 Task: Find connections with filter location Cieza with filter topic #automotivewith filter profile language Potuguese with filter current company Mahindra Group with filter school Fresher jobs updates with filter industry Sports Teams and Clubs with filter service category User Experience Writing with filter keywords title Assistant Professor
Action: Mouse moved to (546, 58)
Screenshot: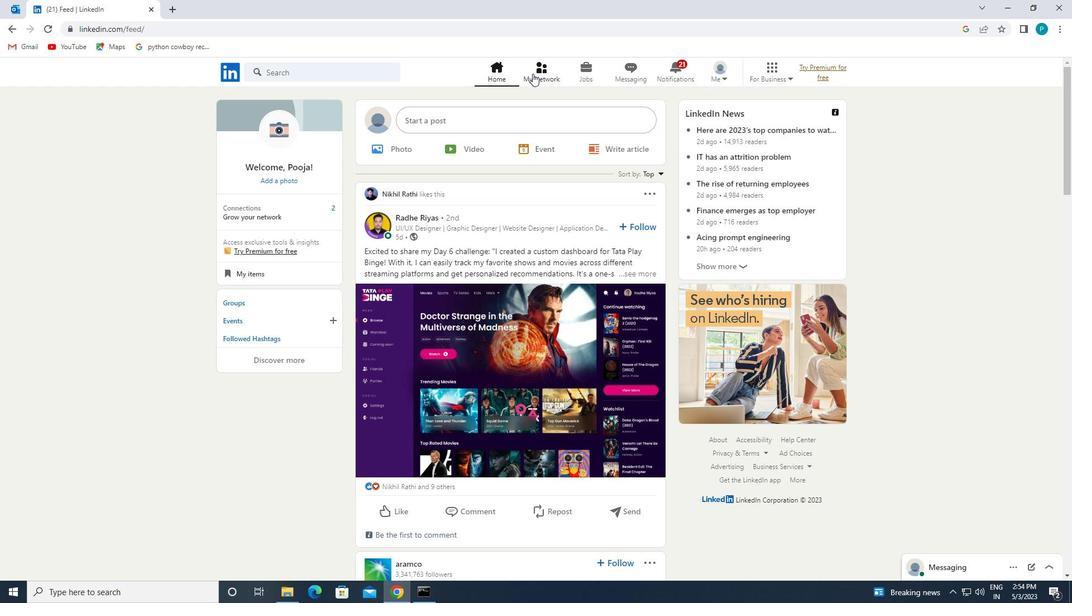 
Action: Mouse pressed left at (546, 58)
Screenshot: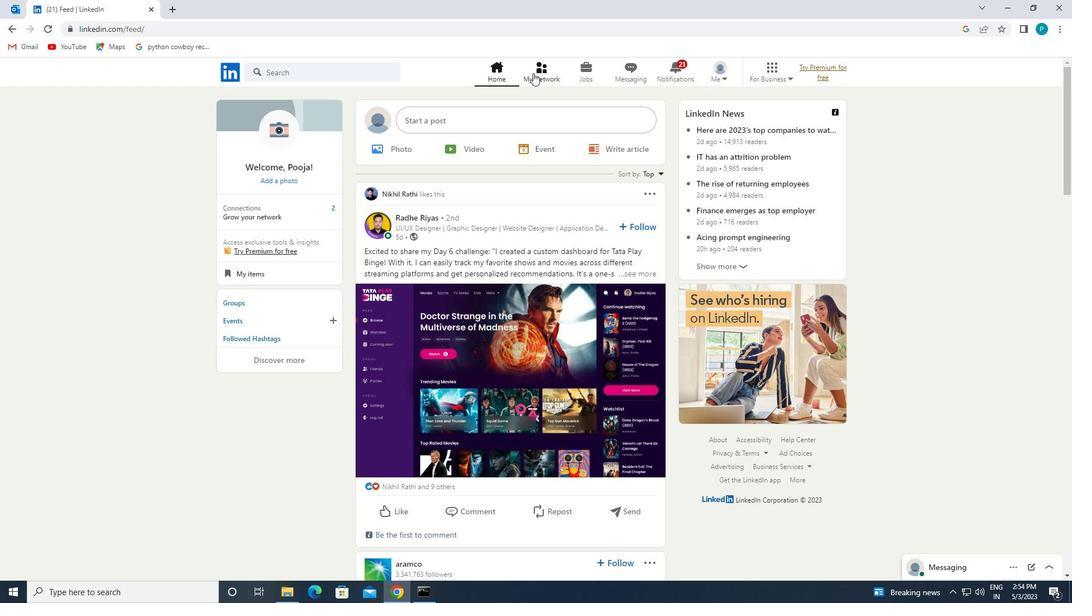 
Action: Mouse moved to (543, 65)
Screenshot: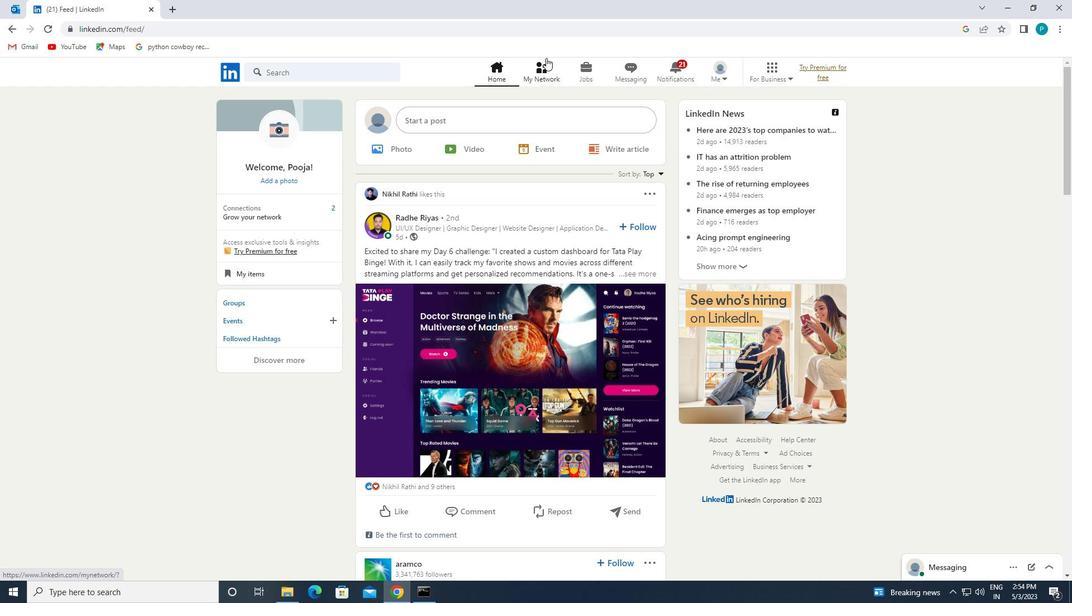 
Action: Mouse pressed left at (543, 65)
Screenshot: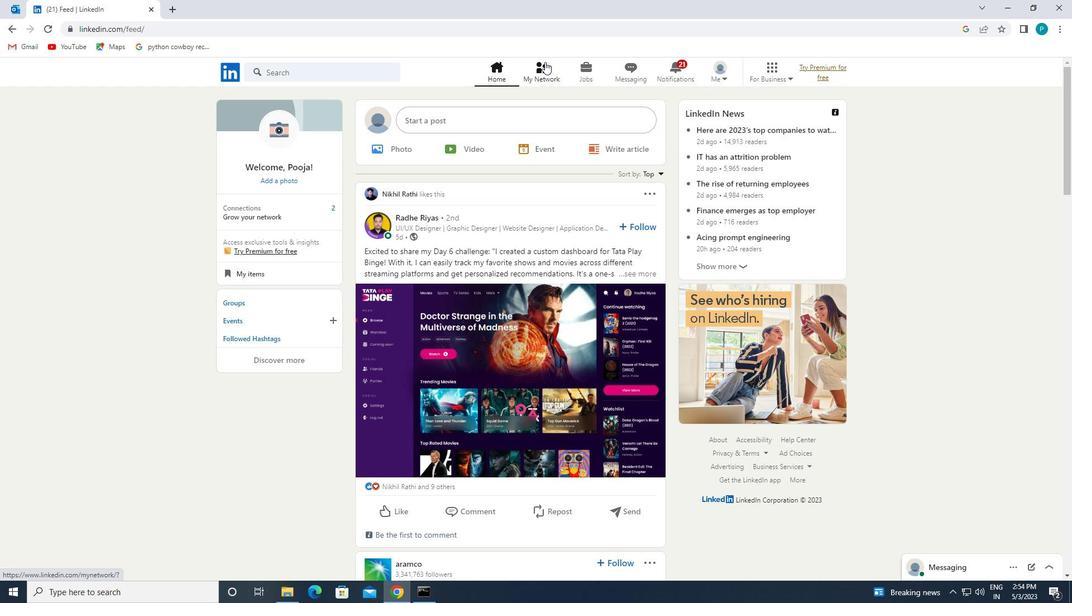 
Action: Mouse moved to (310, 135)
Screenshot: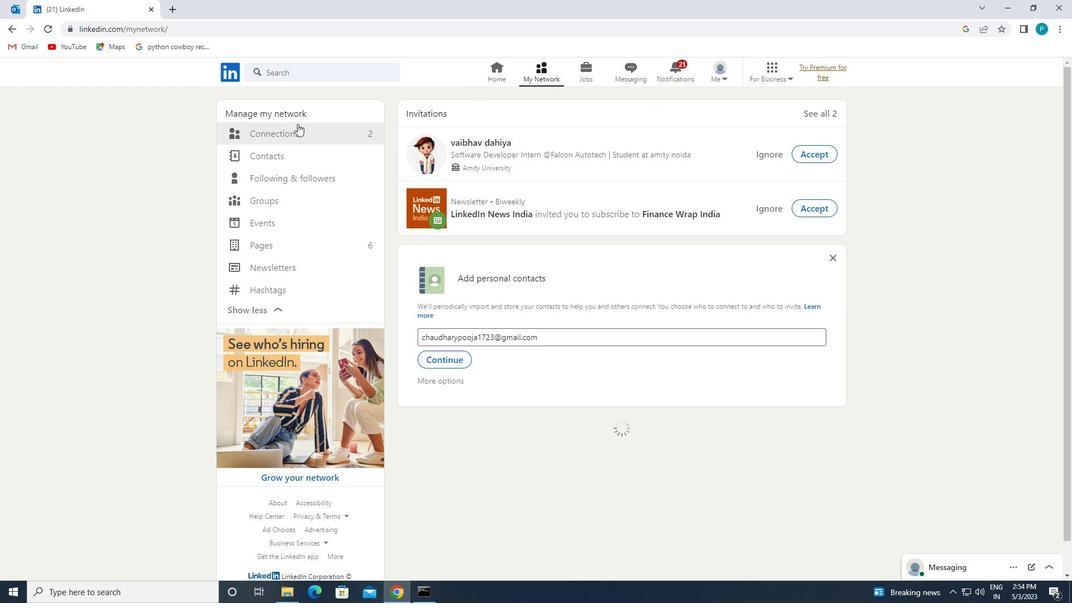 
Action: Mouse pressed left at (310, 135)
Screenshot: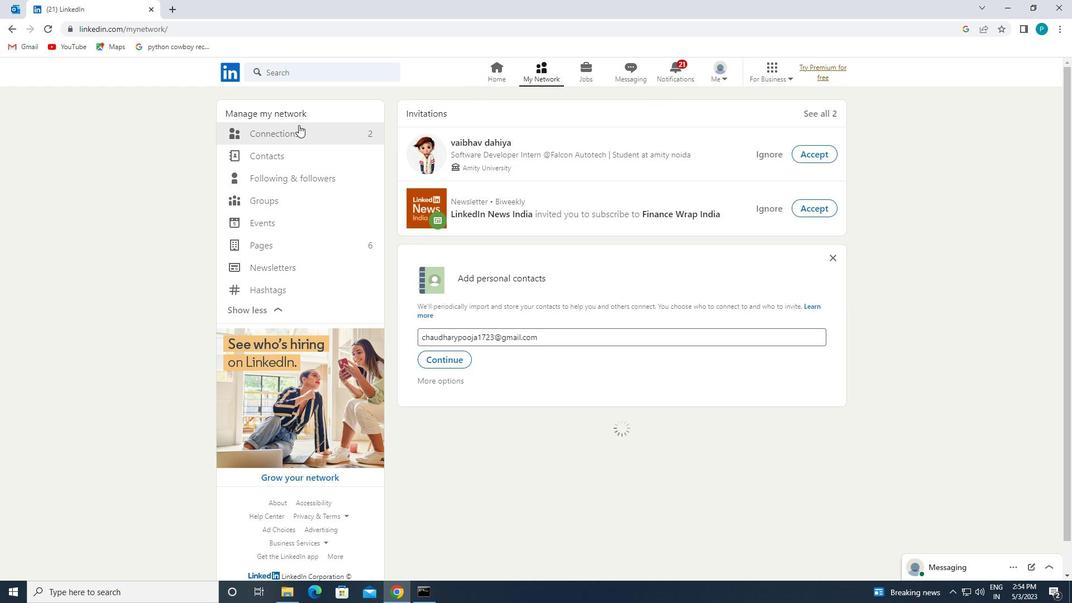 
Action: Mouse moved to (617, 132)
Screenshot: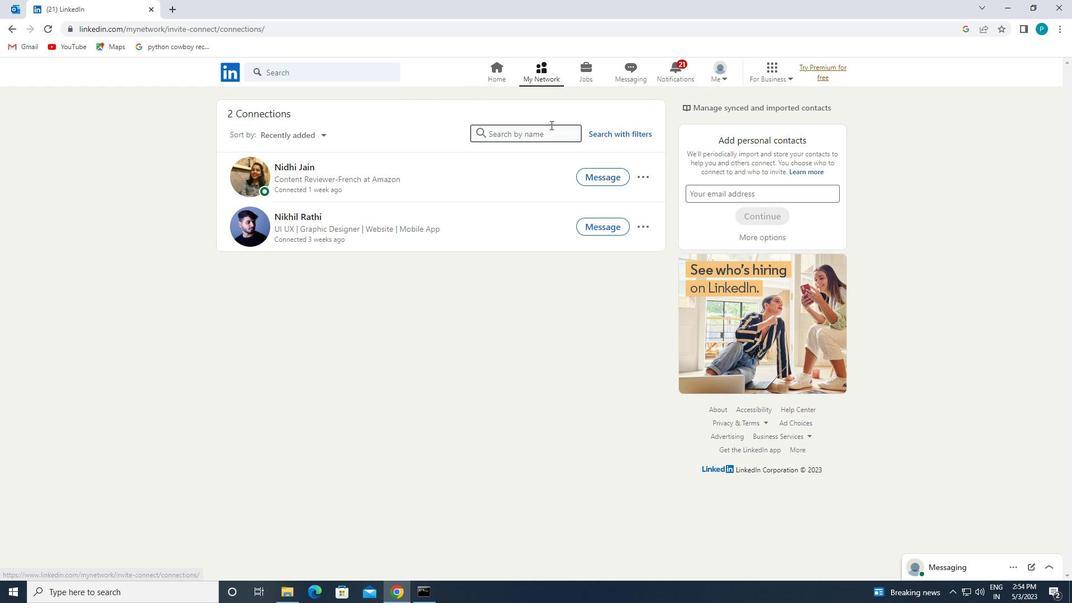 
Action: Mouse pressed left at (617, 132)
Screenshot: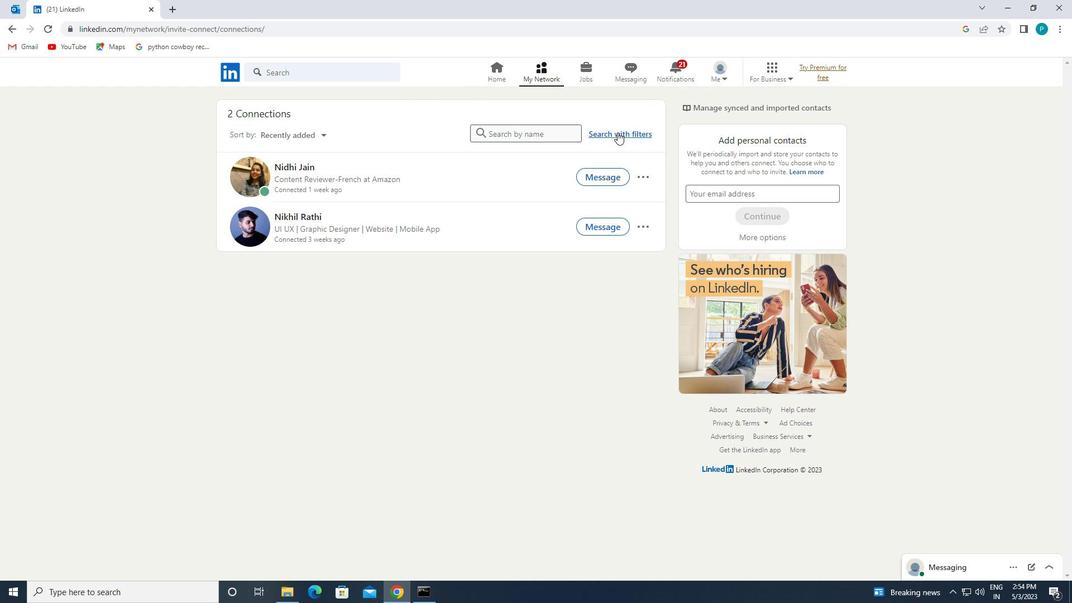 
Action: Mouse moved to (531, 103)
Screenshot: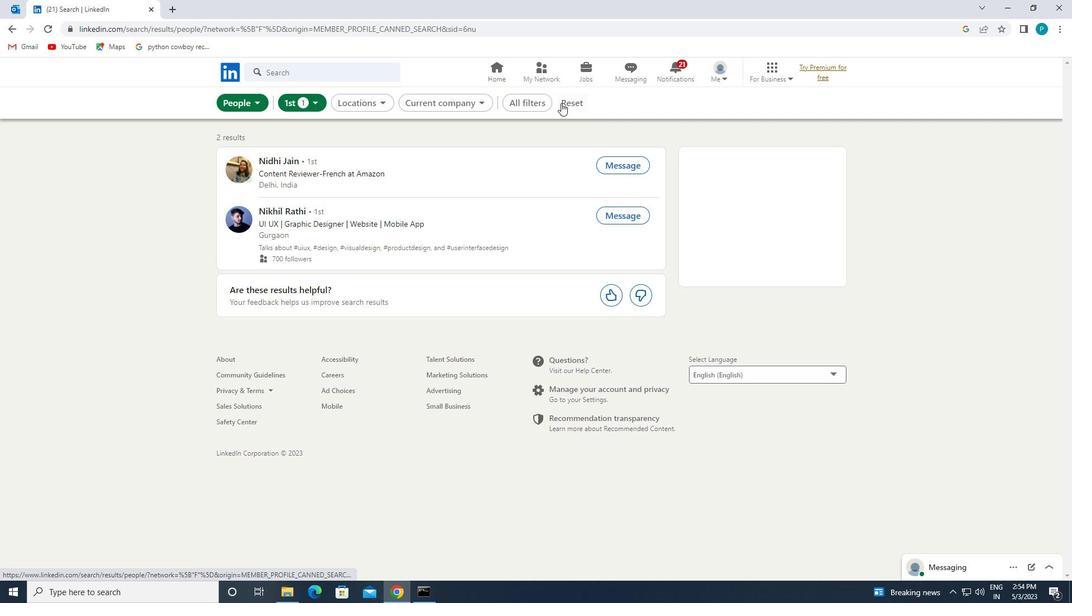 
Action: Mouse pressed left at (531, 103)
Screenshot: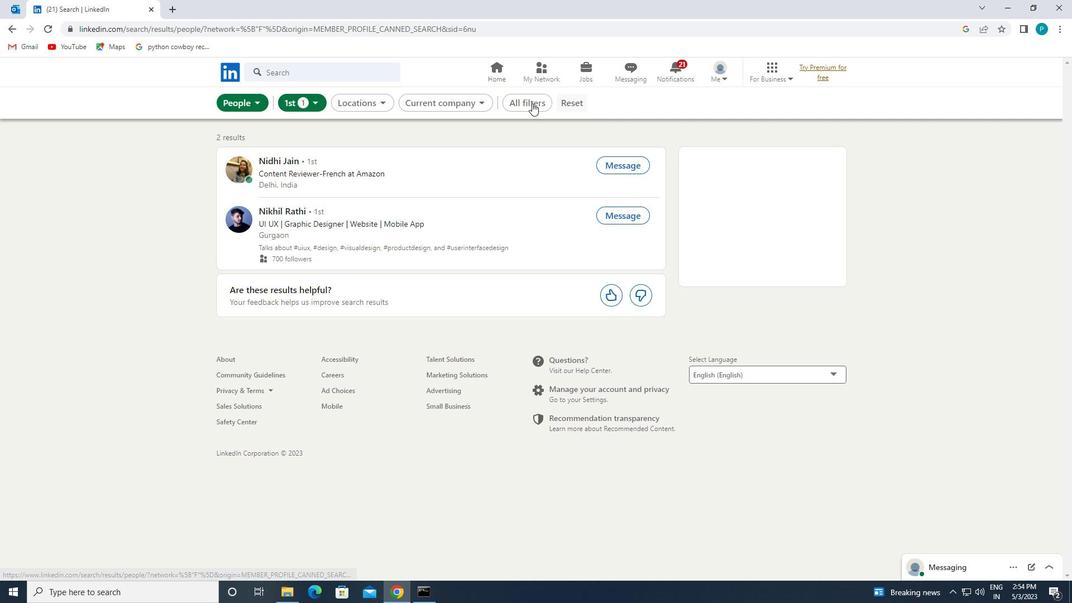 
Action: Mouse moved to (576, 105)
Screenshot: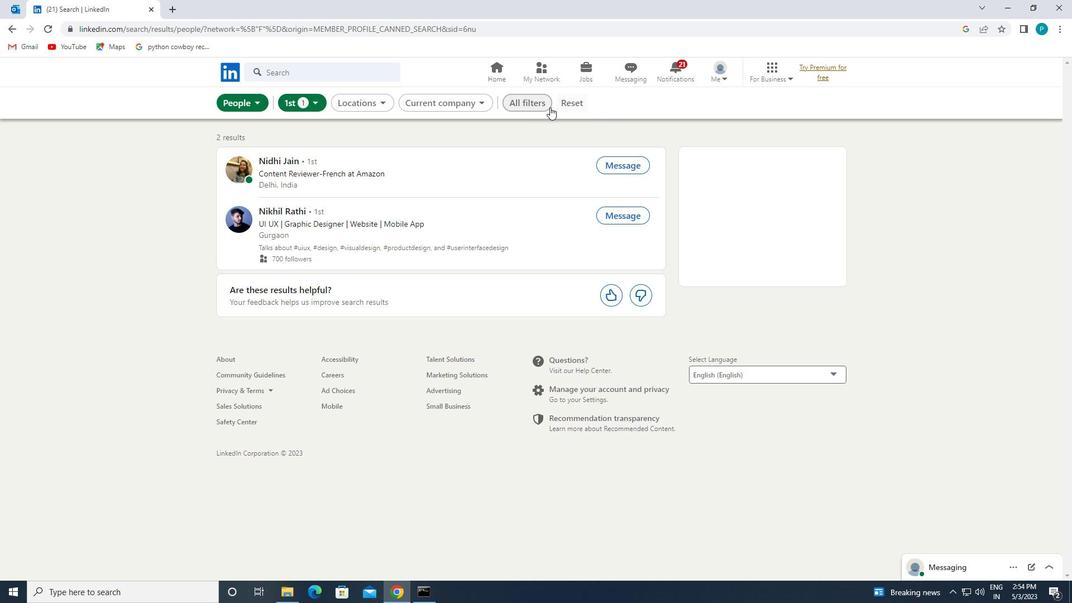 
Action: Mouse pressed left at (576, 105)
Screenshot: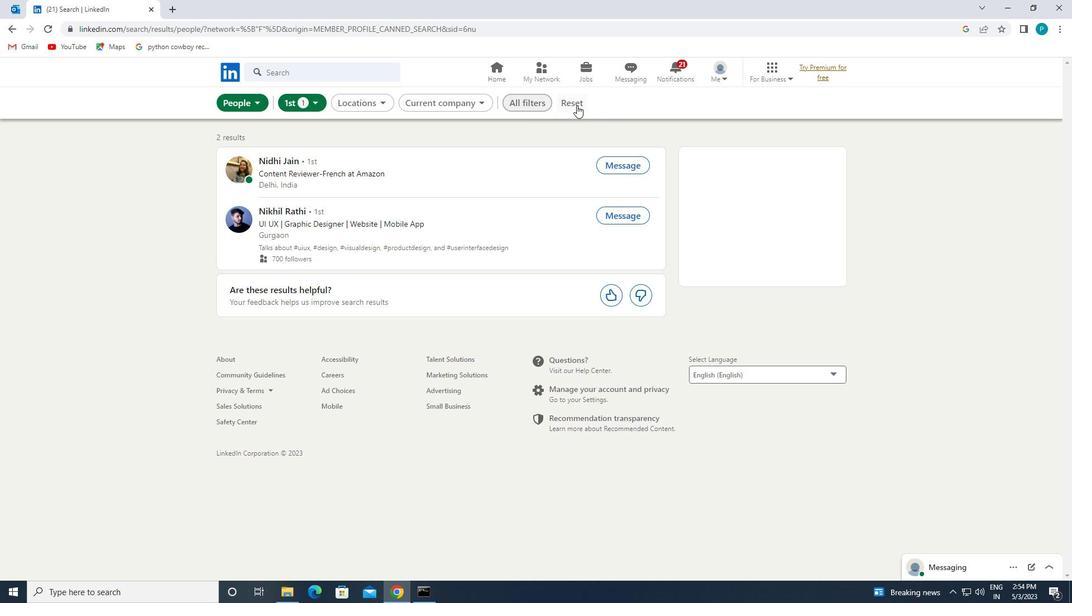 
Action: Mouse moved to (571, 103)
Screenshot: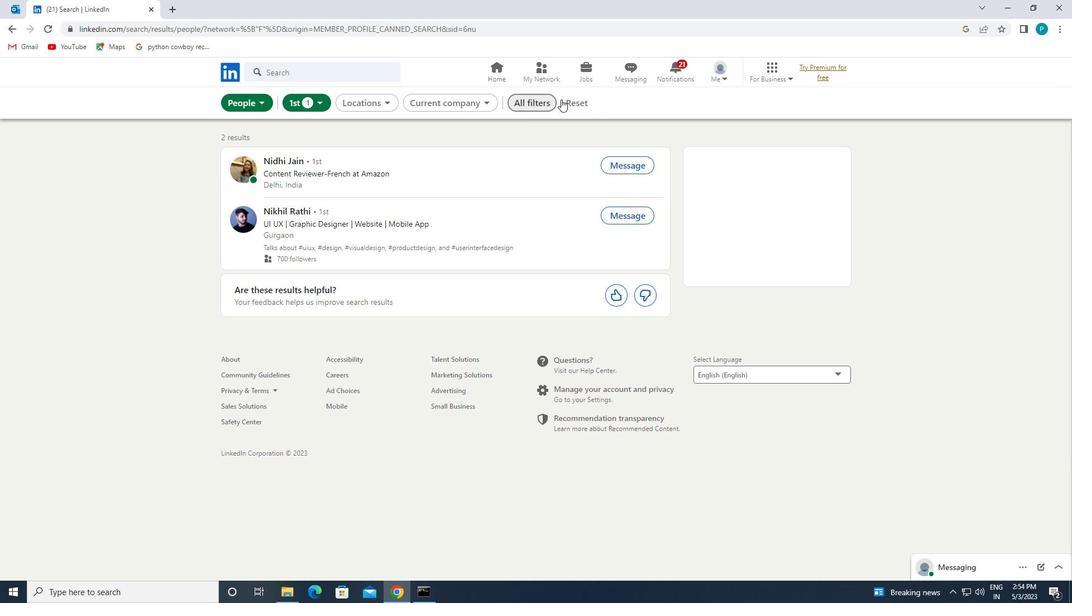 
Action: Mouse pressed left at (571, 103)
Screenshot: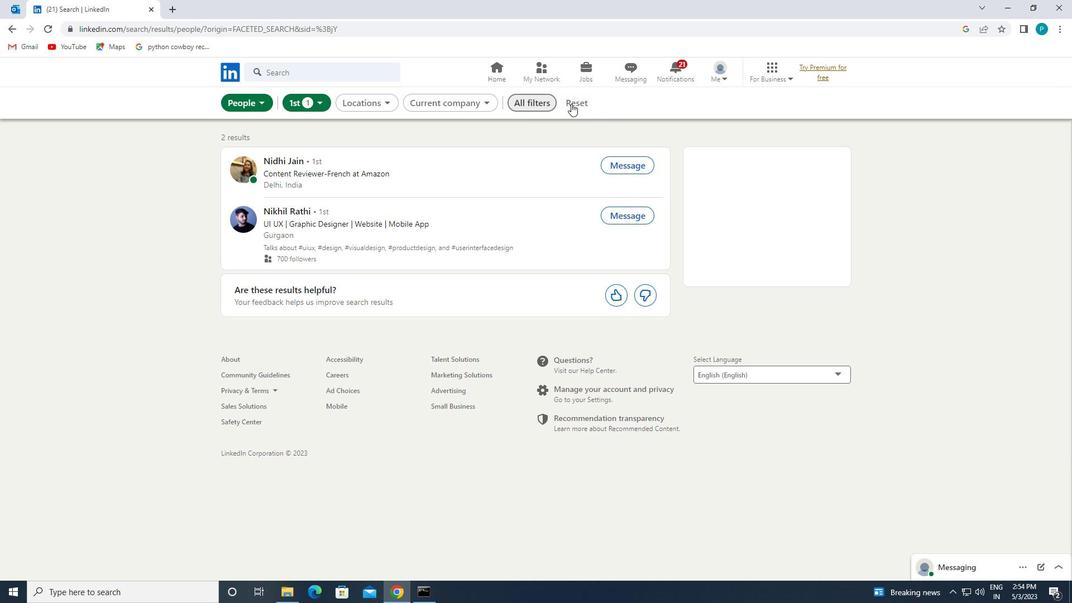 
Action: Mouse moved to (546, 103)
Screenshot: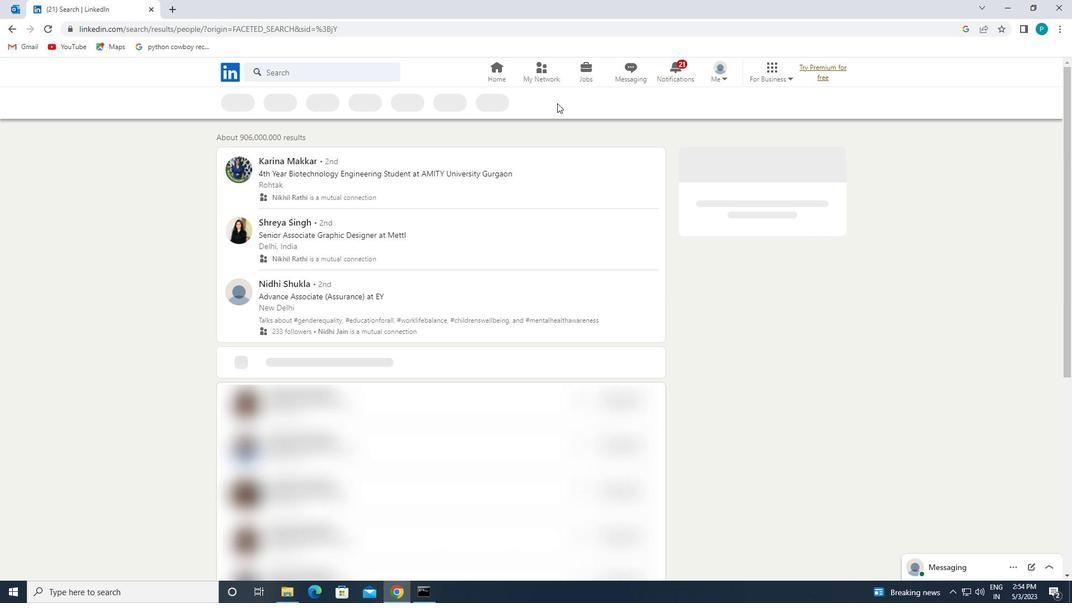 
Action: Mouse pressed left at (546, 103)
Screenshot: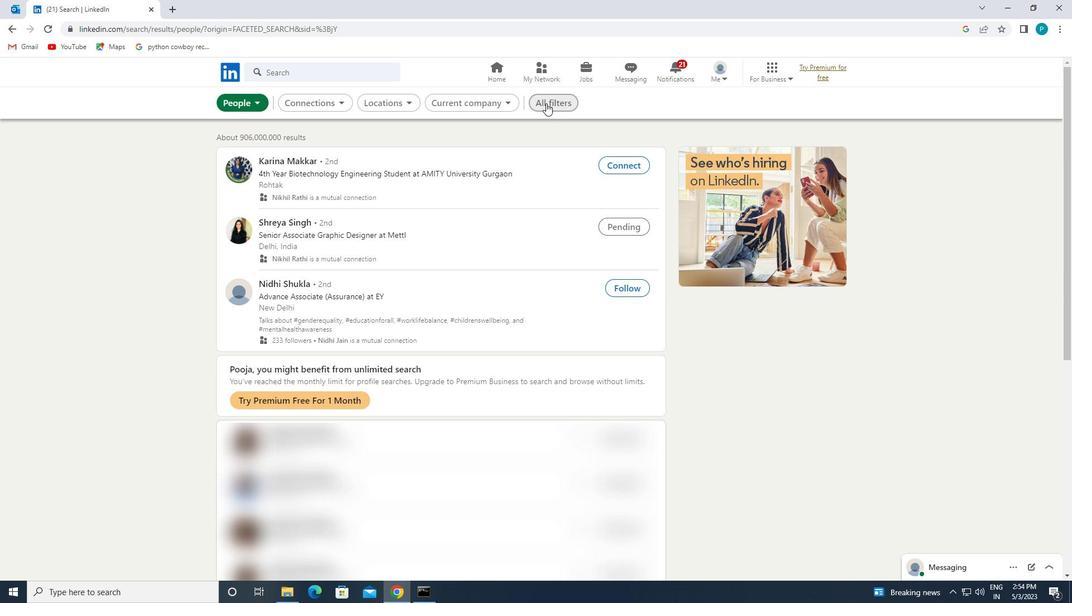 
Action: Mouse moved to (938, 436)
Screenshot: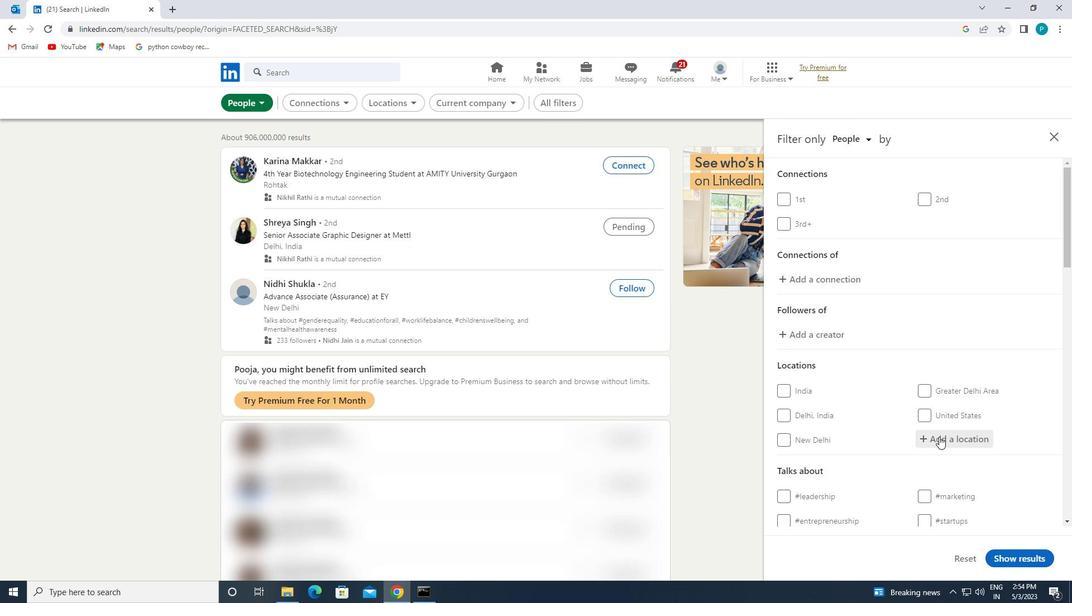 
Action: Mouse pressed left at (938, 436)
Screenshot: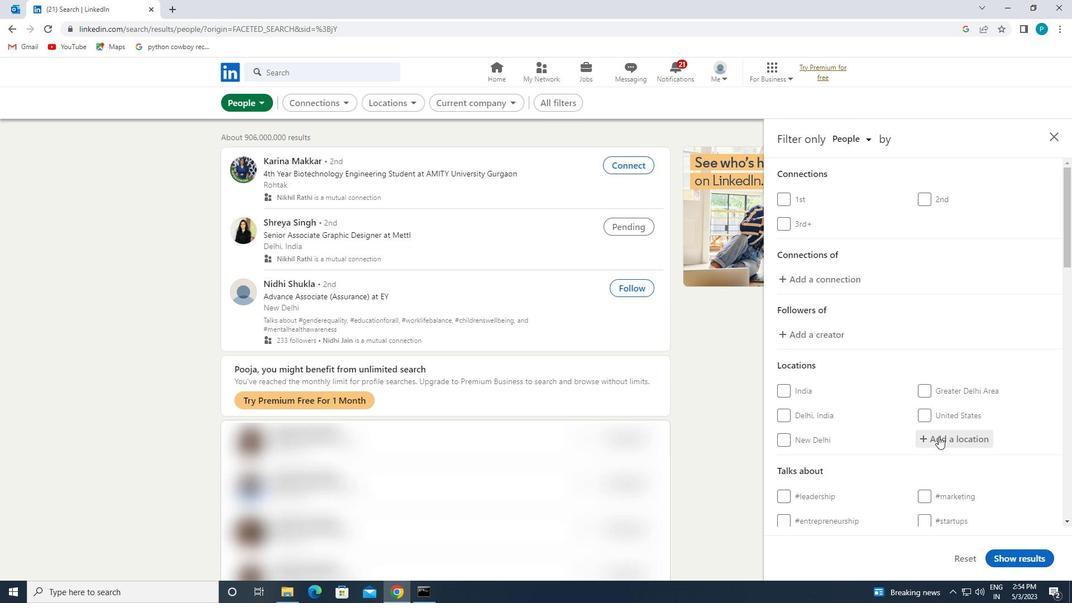 
Action: Key pressed <Key.caps_lock>c<Key.caps_lock>ieza
Screenshot: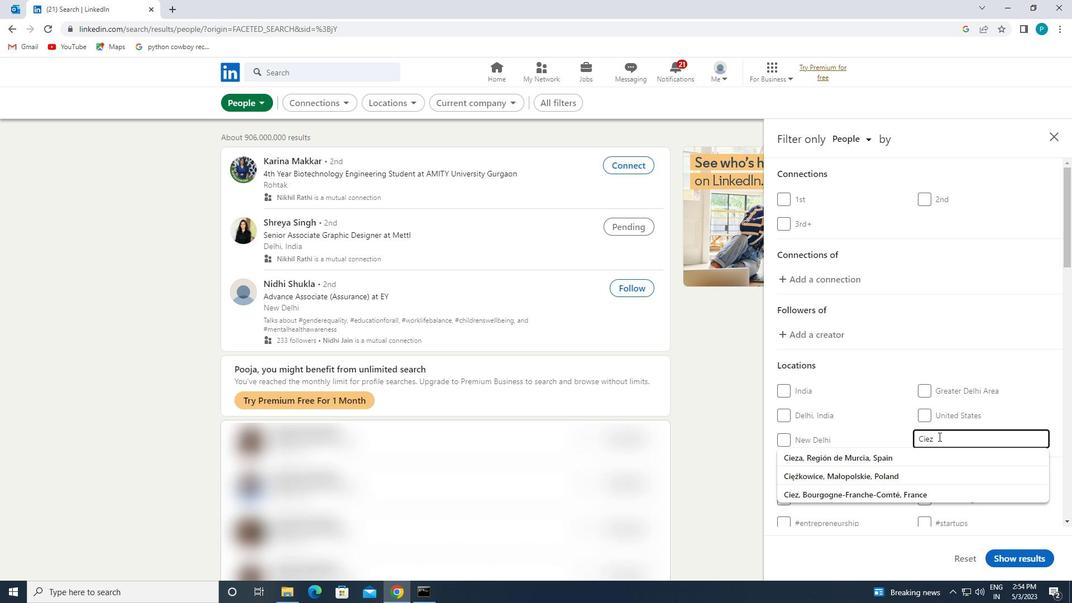 
Action: Mouse moved to (930, 460)
Screenshot: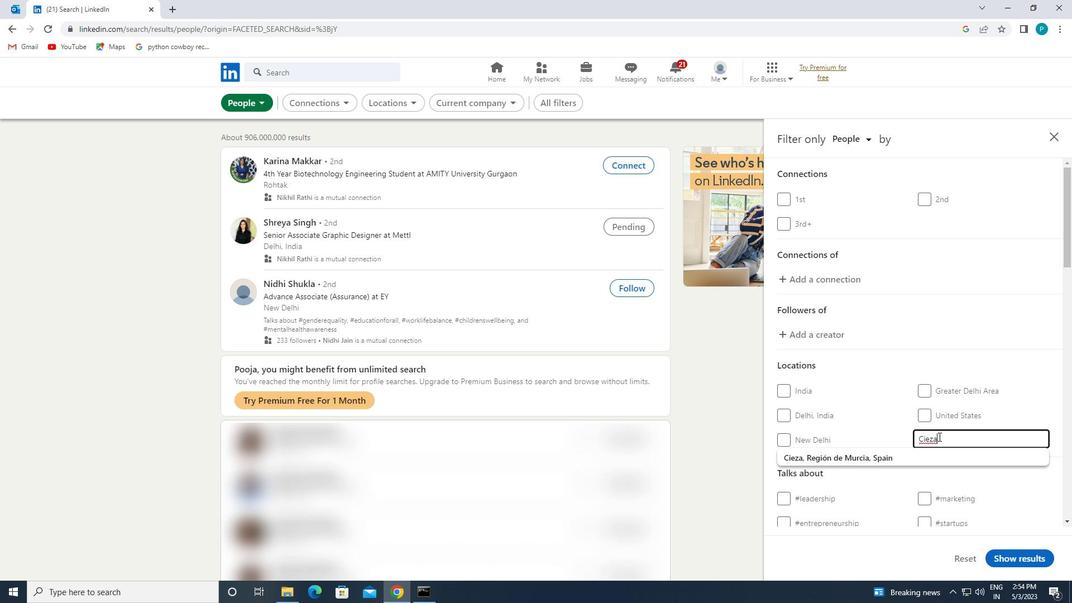 
Action: Mouse pressed left at (930, 460)
Screenshot: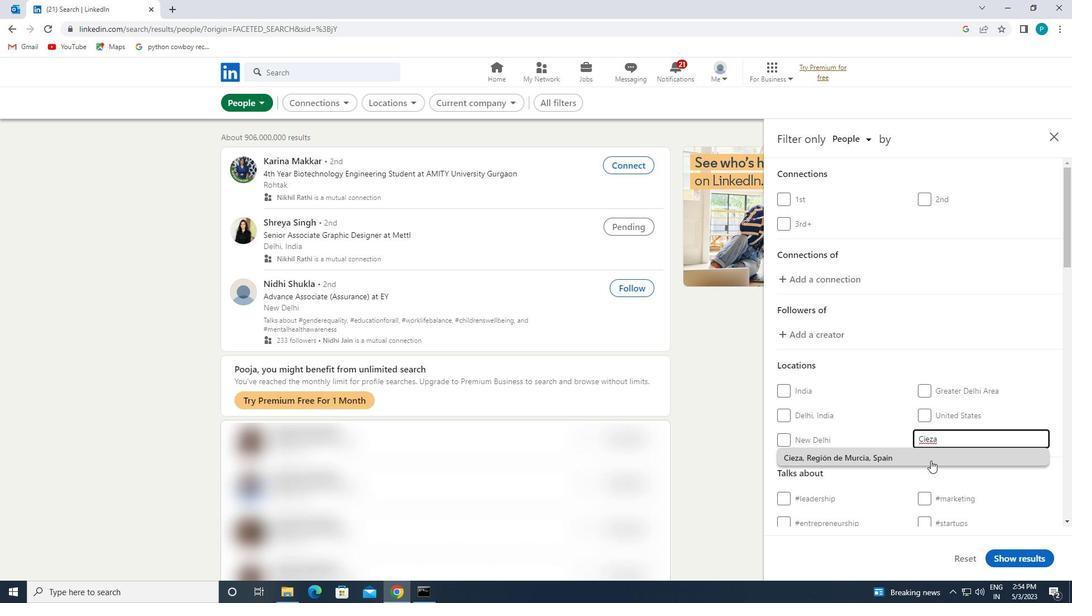 
Action: Mouse scrolled (930, 460) with delta (0, 0)
Screenshot: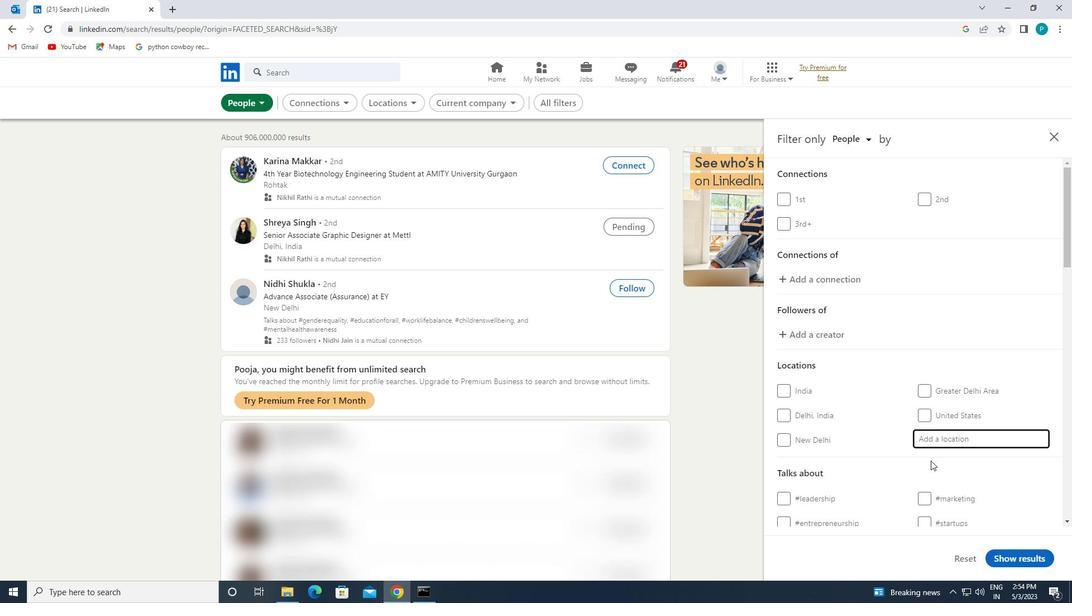 
Action: Mouse scrolled (930, 460) with delta (0, 0)
Screenshot: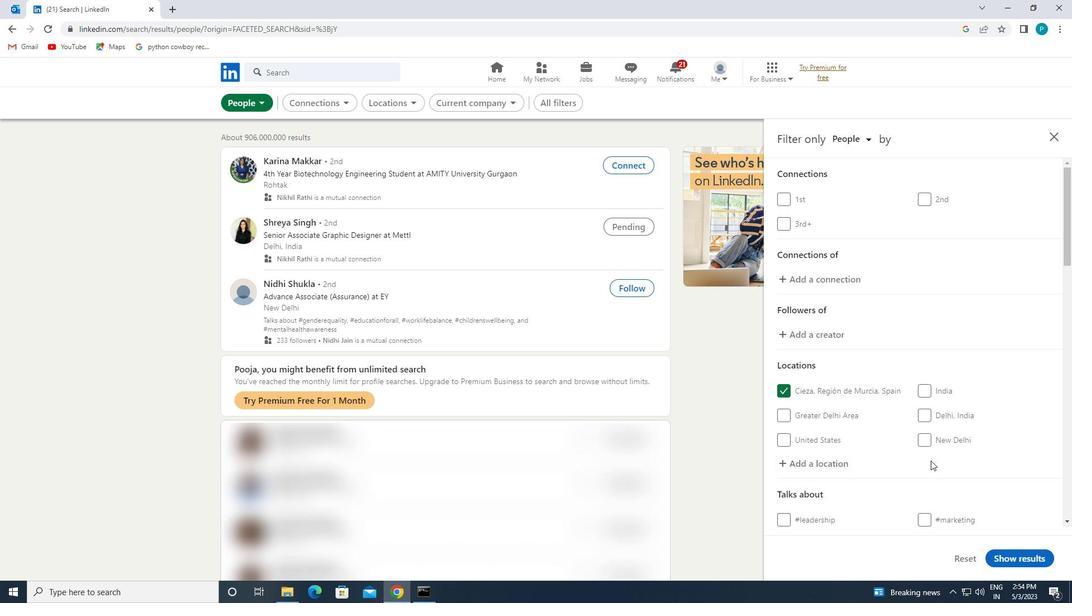 
Action: Mouse moved to (954, 458)
Screenshot: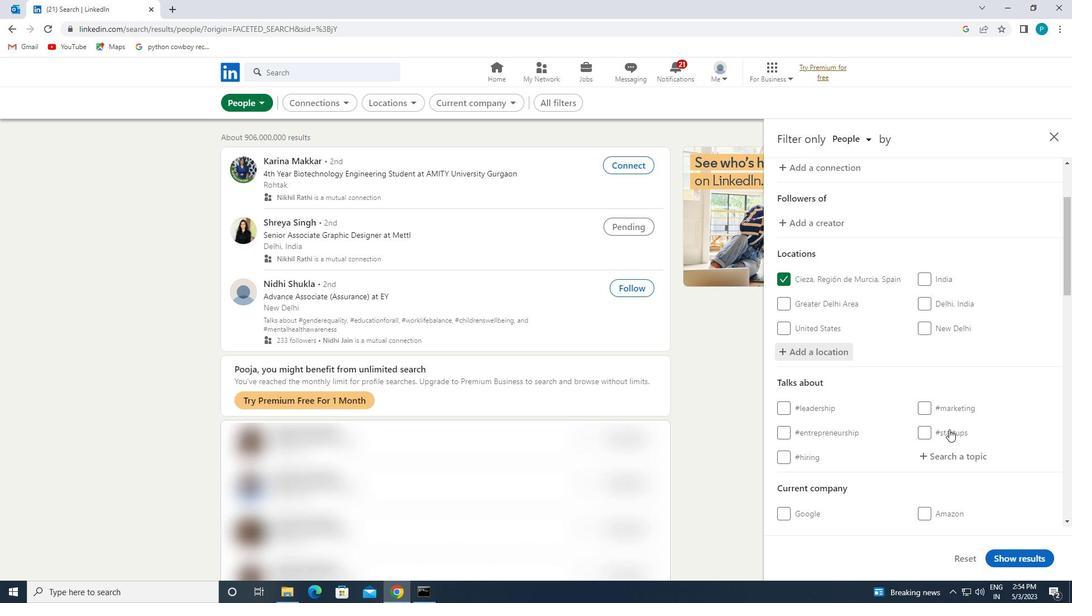 
Action: Mouse pressed left at (954, 458)
Screenshot: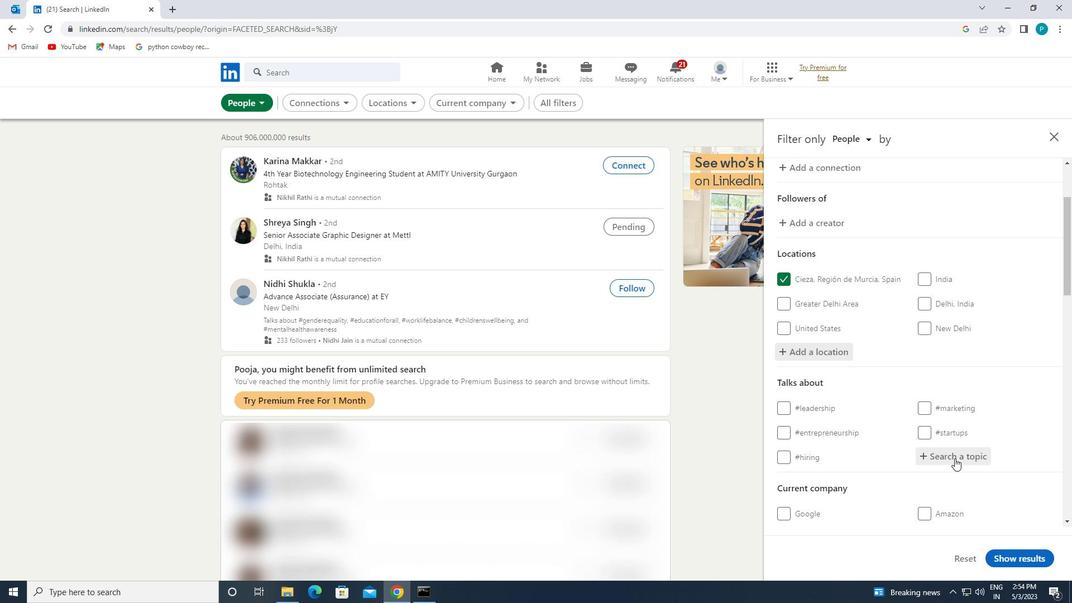 
Action: Key pressed <Key.shift><Key.shift><Key.shift><Key.shift>#AUTOMOTIVE
Screenshot: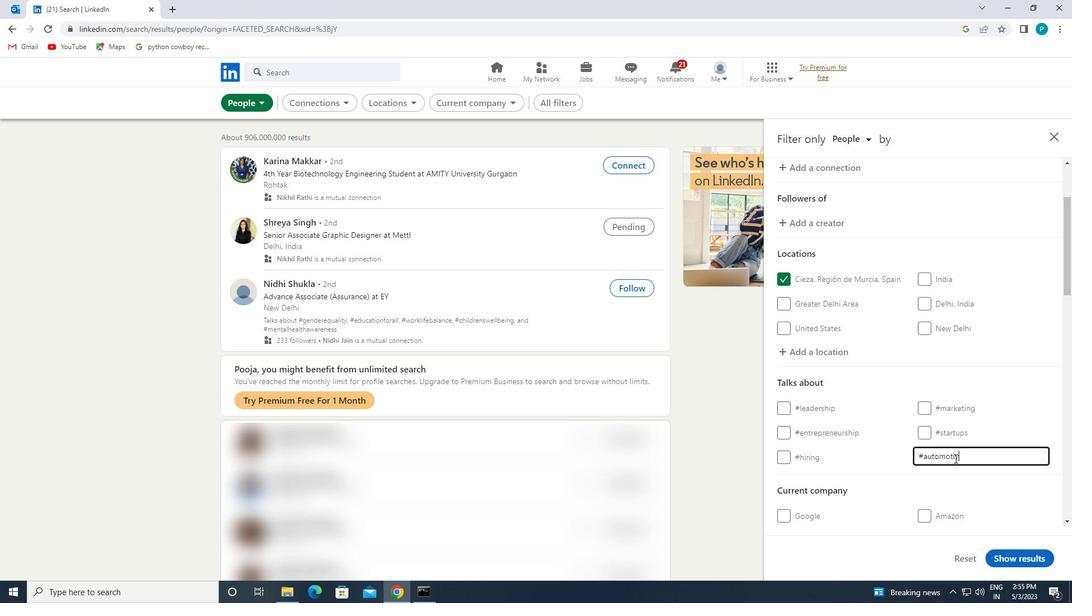 
Action: Mouse moved to (910, 447)
Screenshot: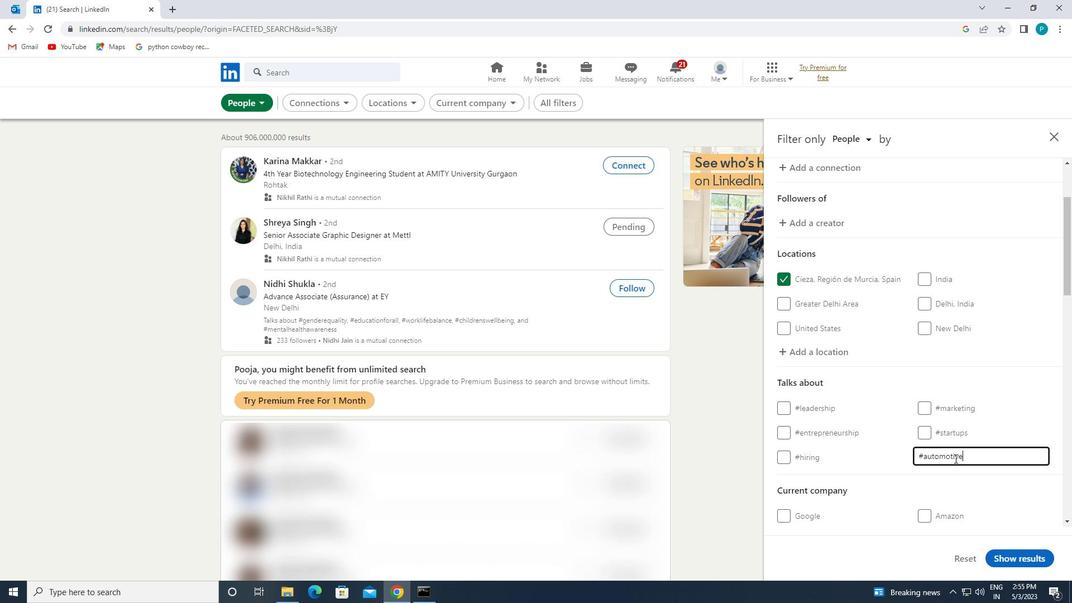 
Action: Mouse scrolled (910, 447) with delta (0, 0)
Screenshot: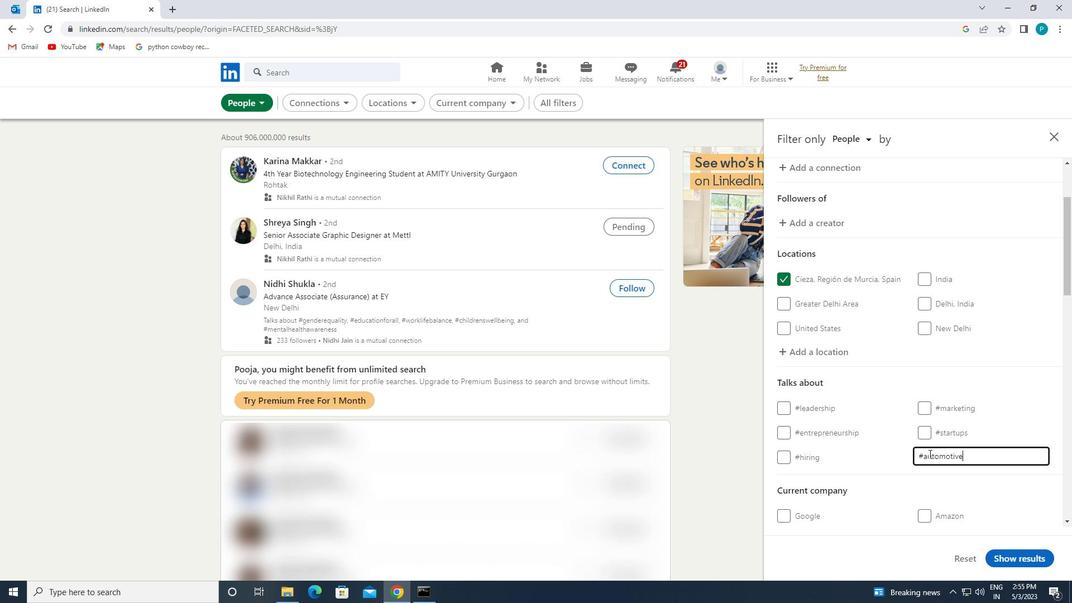 
Action: Mouse scrolled (910, 447) with delta (0, 0)
Screenshot: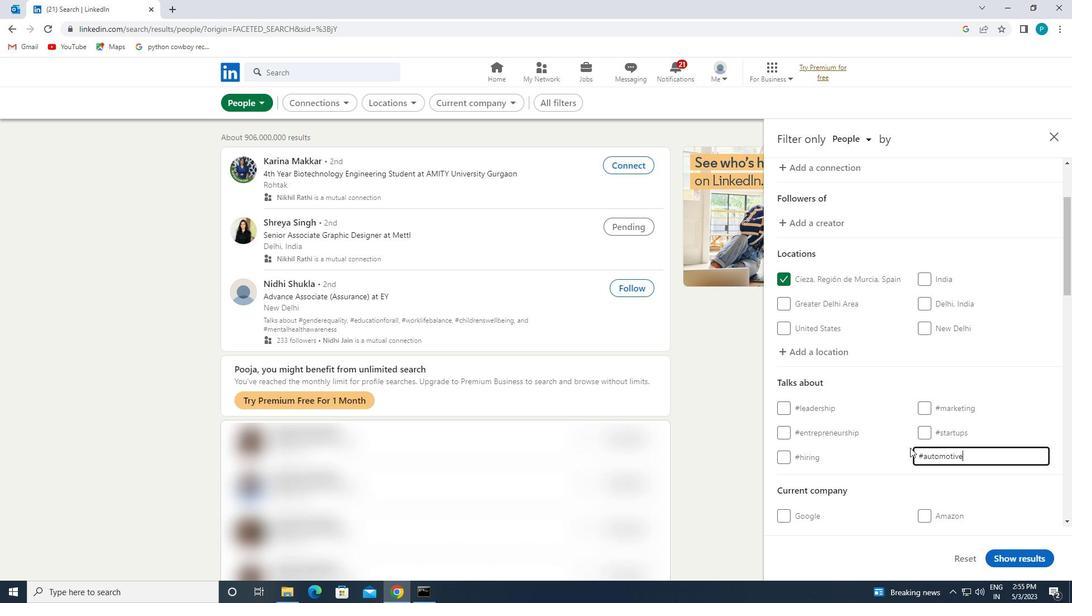 
Action: Mouse moved to (941, 450)
Screenshot: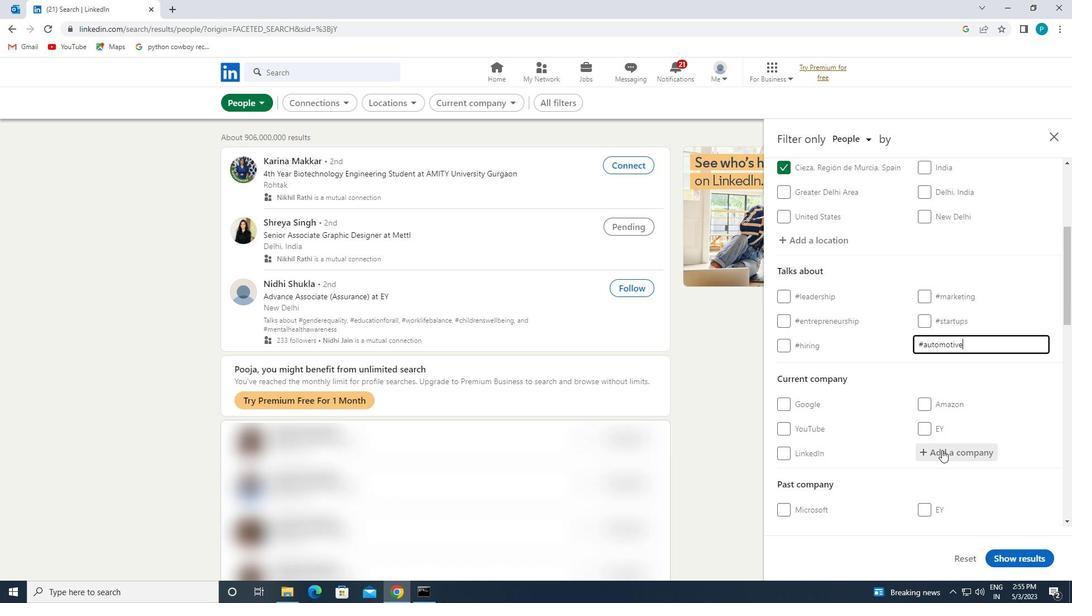 
Action: Mouse scrolled (941, 449) with delta (0, 0)
Screenshot: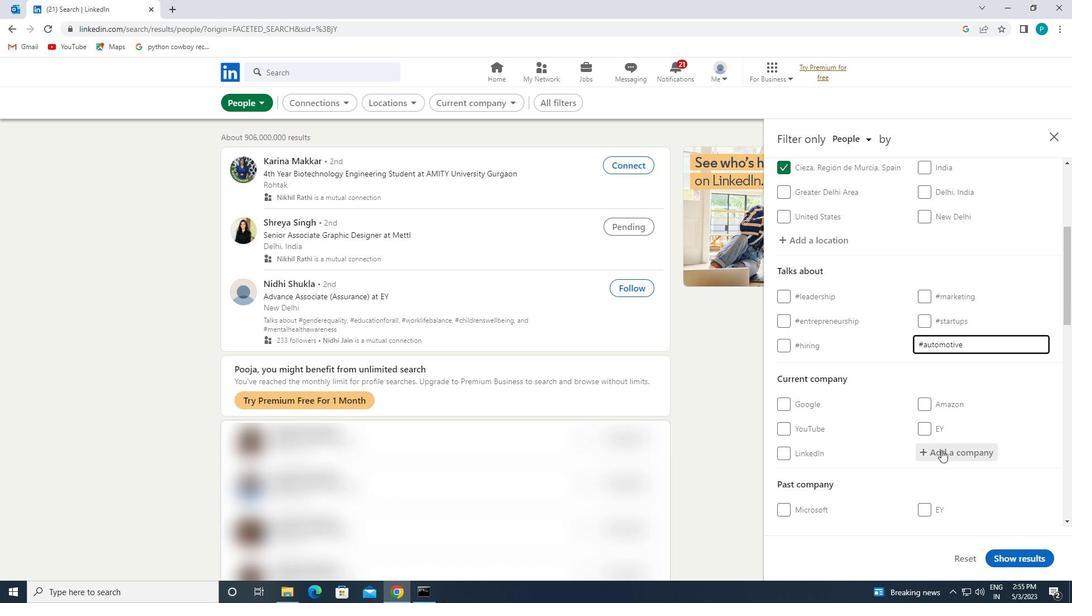 
Action: Mouse scrolled (941, 449) with delta (0, 0)
Screenshot: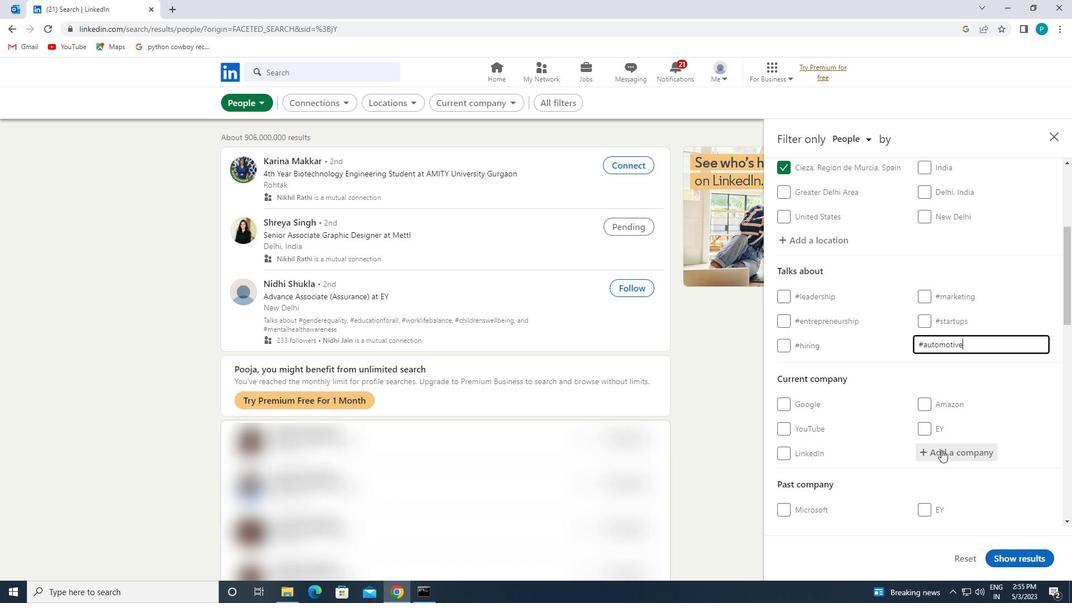 
Action: Mouse scrolled (941, 449) with delta (0, 0)
Screenshot: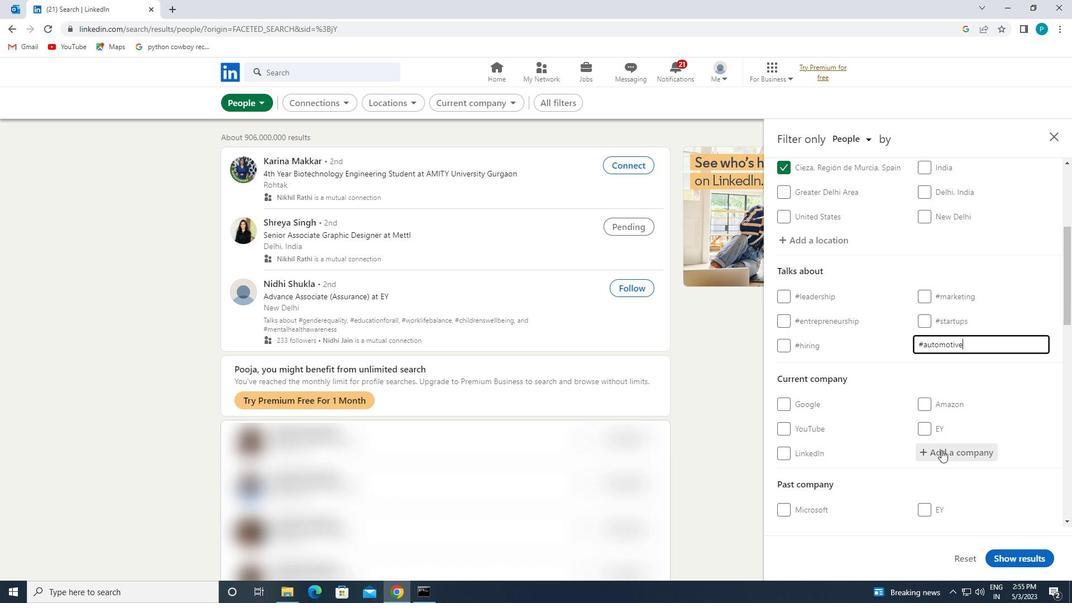 
Action: Mouse scrolled (941, 449) with delta (0, 0)
Screenshot: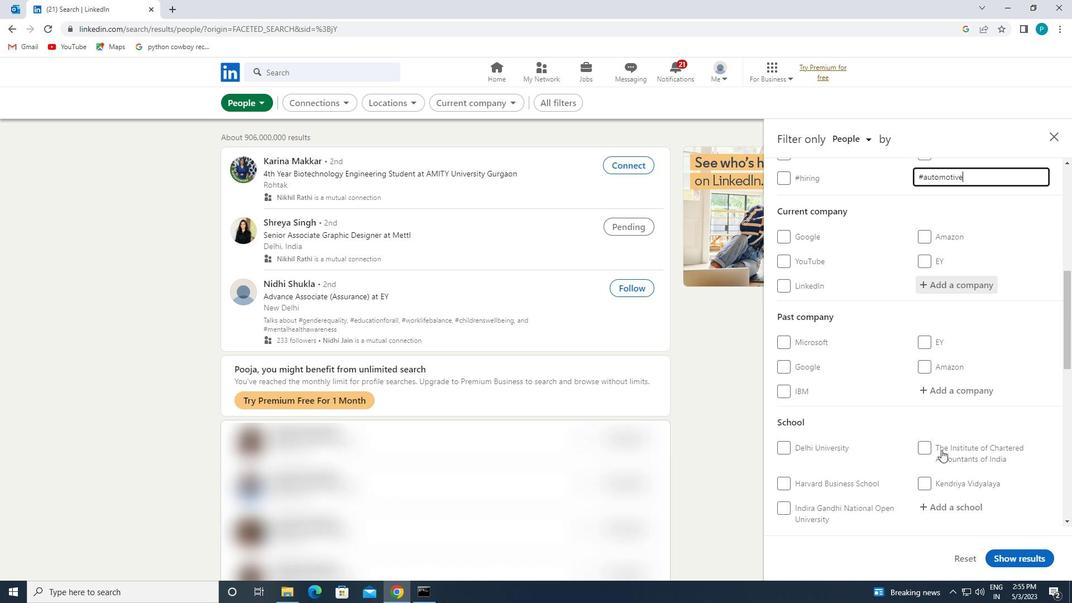 
Action: Mouse scrolled (941, 449) with delta (0, 0)
Screenshot: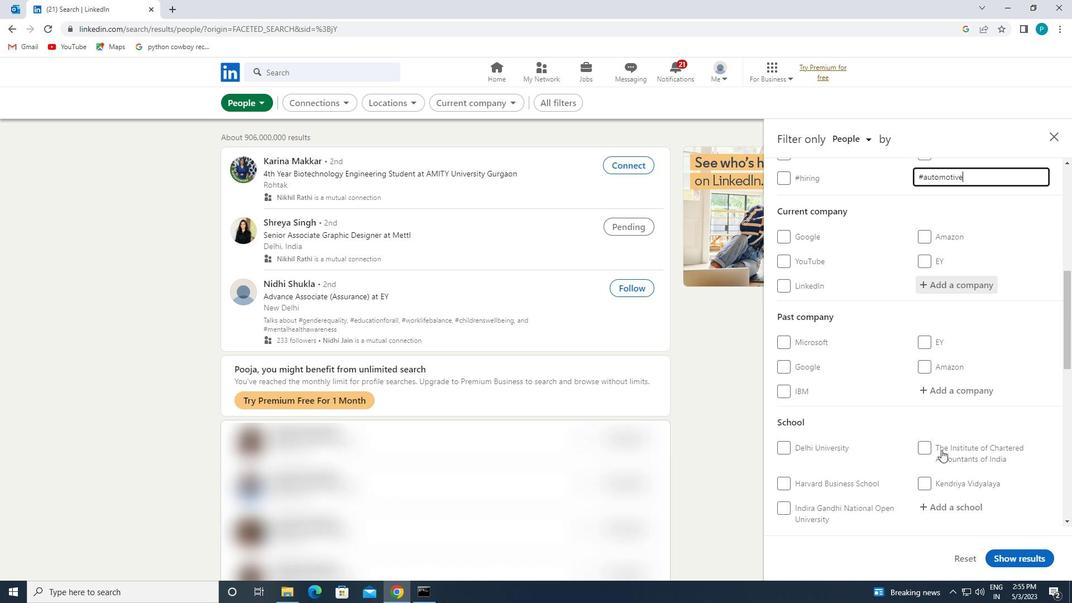
Action: Mouse scrolled (941, 449) with delta (0, 0)
Screenshot: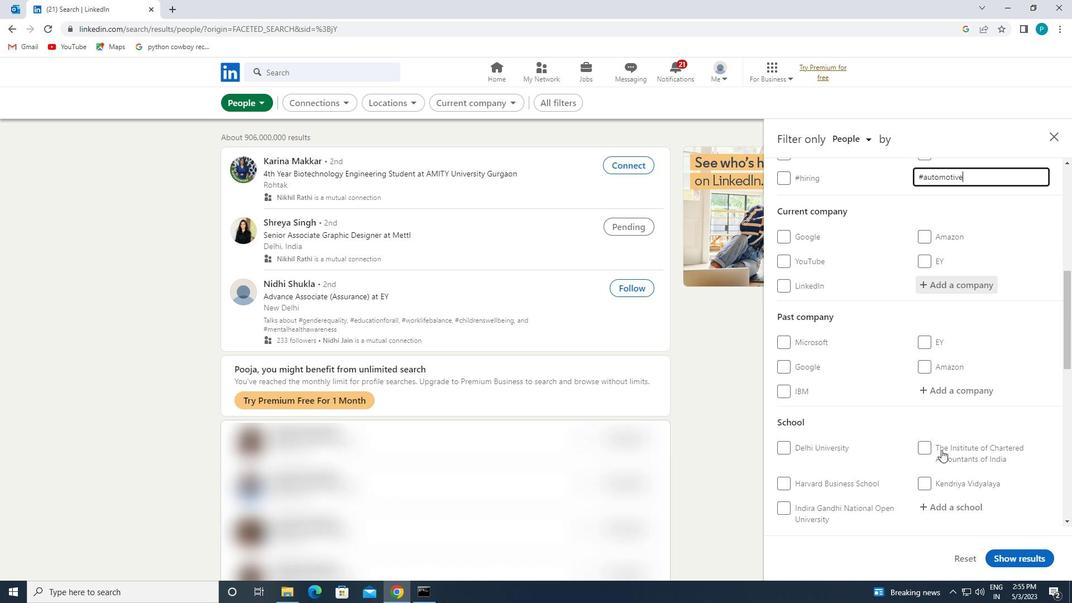 
Action: Mouse scrolled (941, 449) with delta (0, 0)
Screenshot: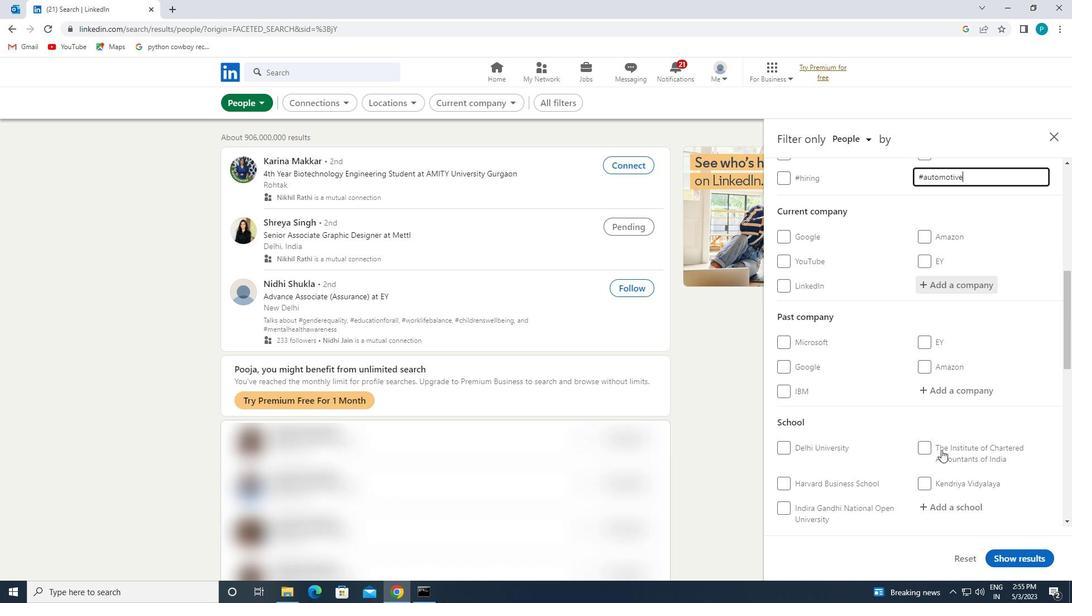 
Action: Mouse moved to (915, 448)
Screenshot: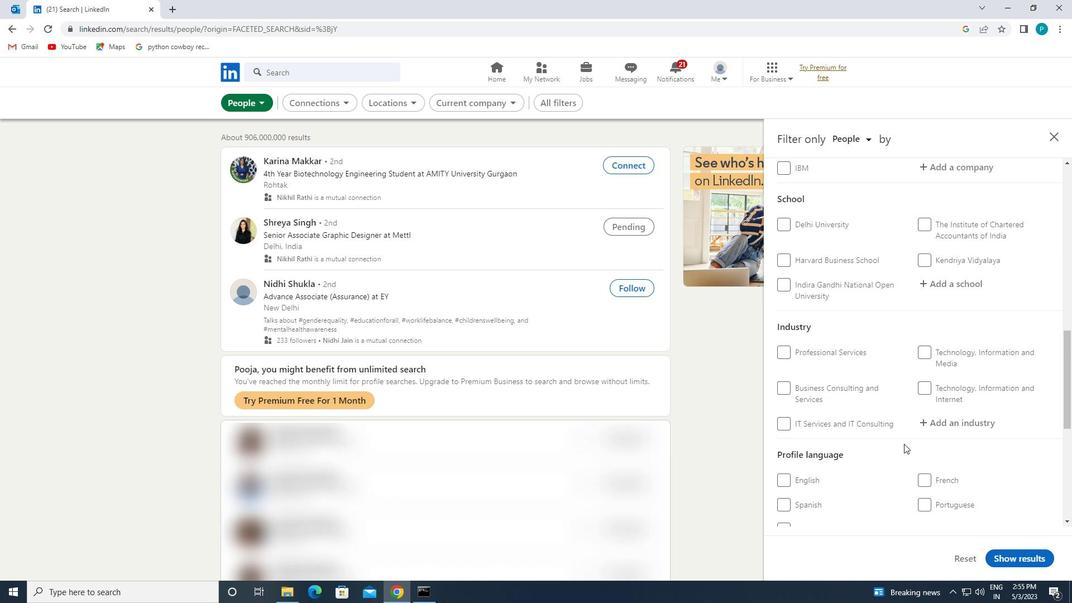 
Action: Mouse scrolled (915, 447) with delta (0, 0)
Screenshot: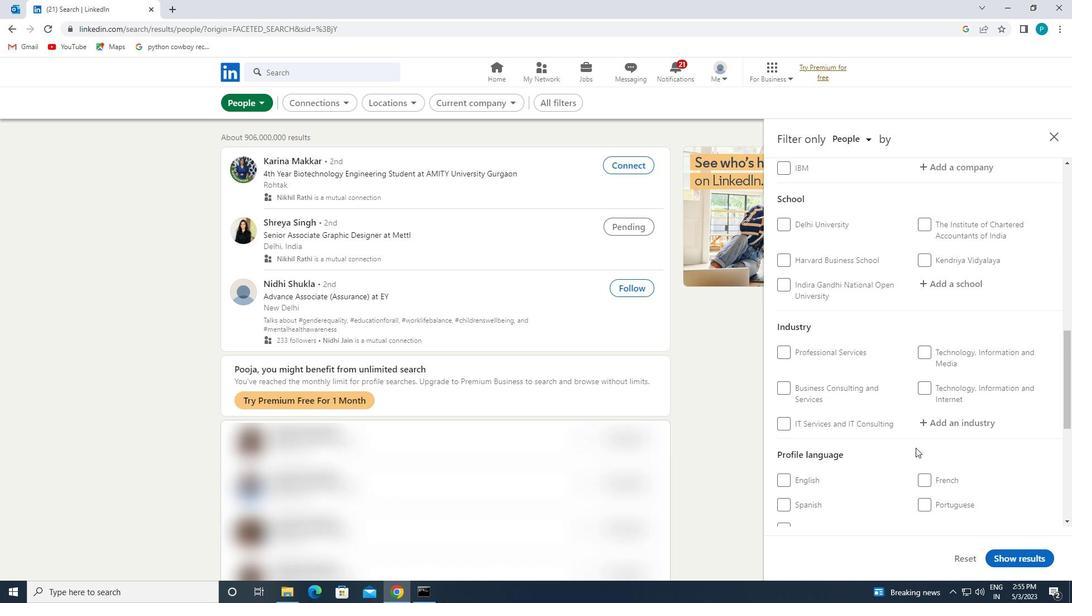 
Action: Mouse scrolled (915, 447) with delta (0, 0)
Screenshot: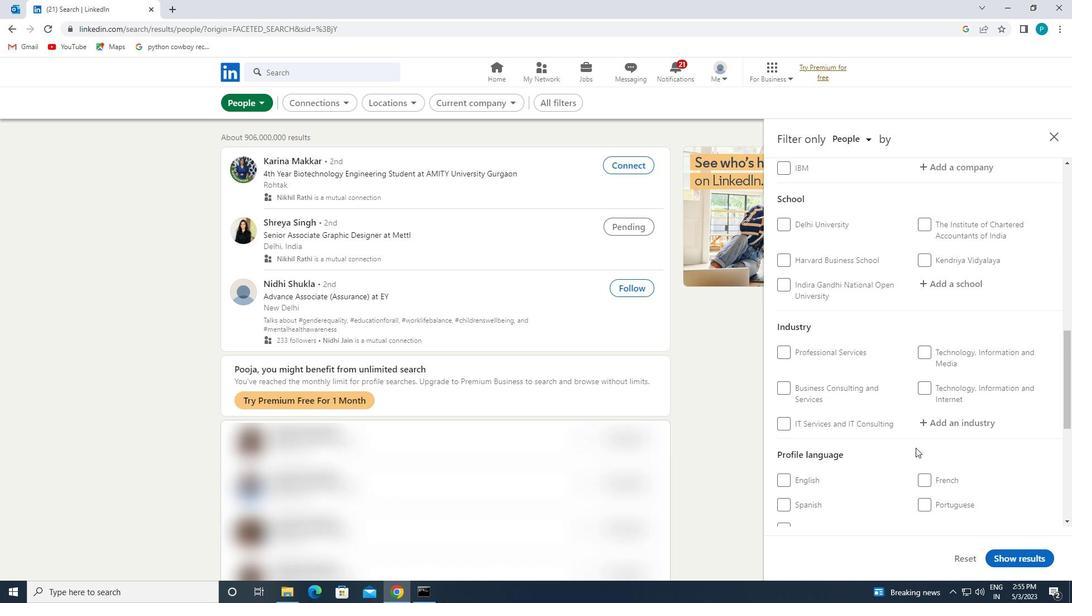 
Action: Mouse moved to (934, 397)
Screenshot: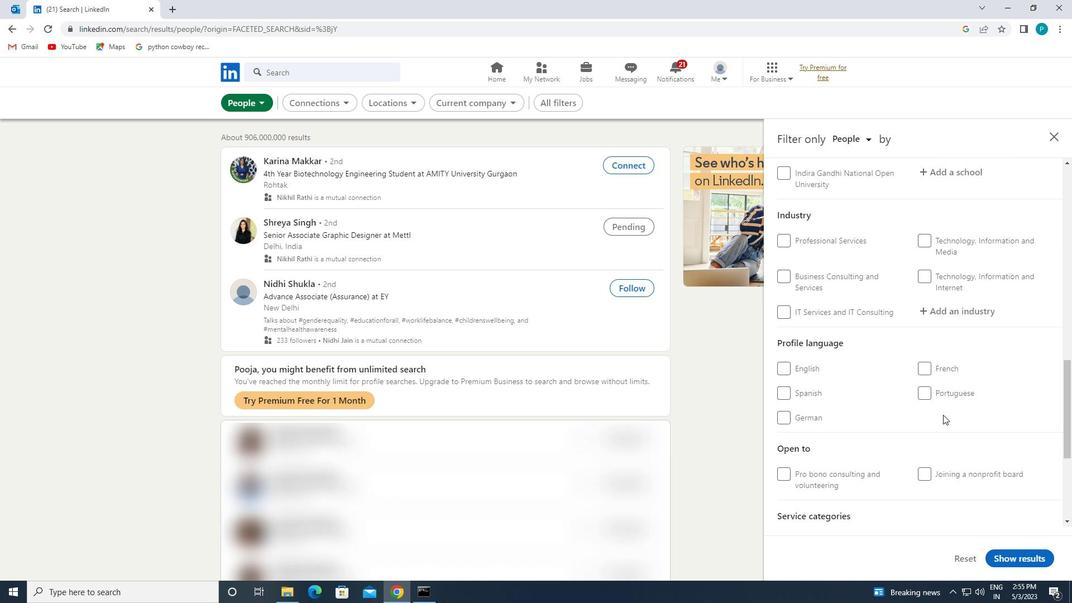 
Action: Mouse pressed left at (934, 397)
Screenshot: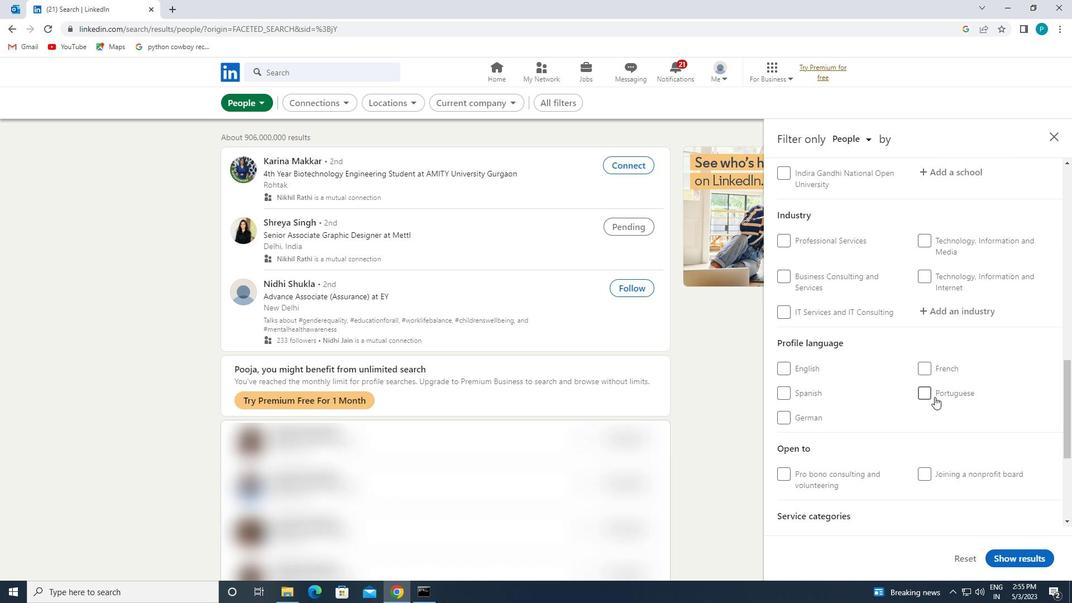 
Action: Mouse moved to (973, 402)
Screenshot: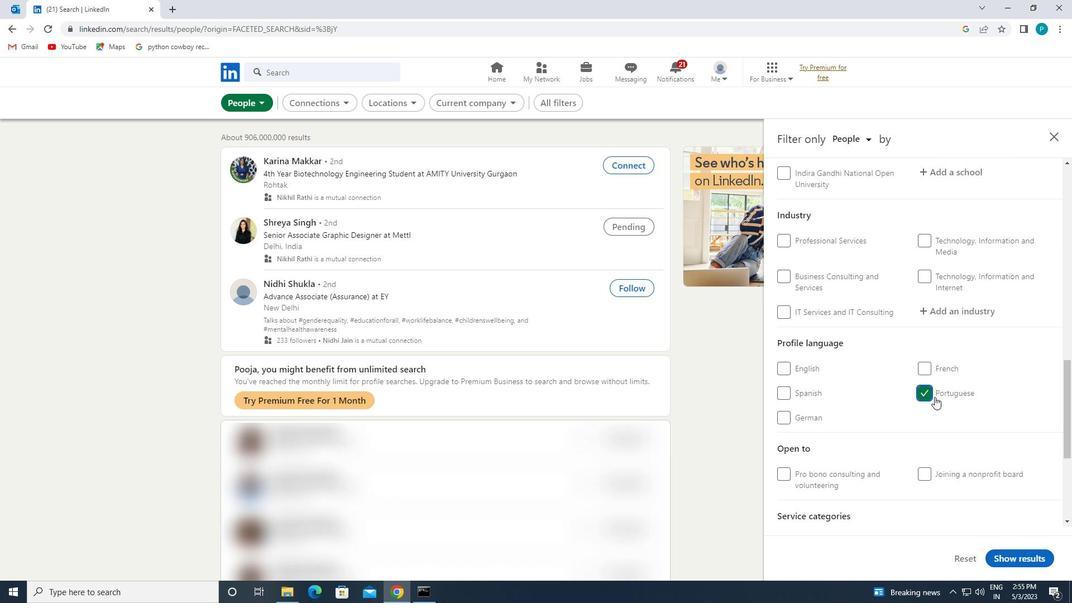 
Action: Mouse scrolled (973, 402) with delta (0, 0)
Screenshot: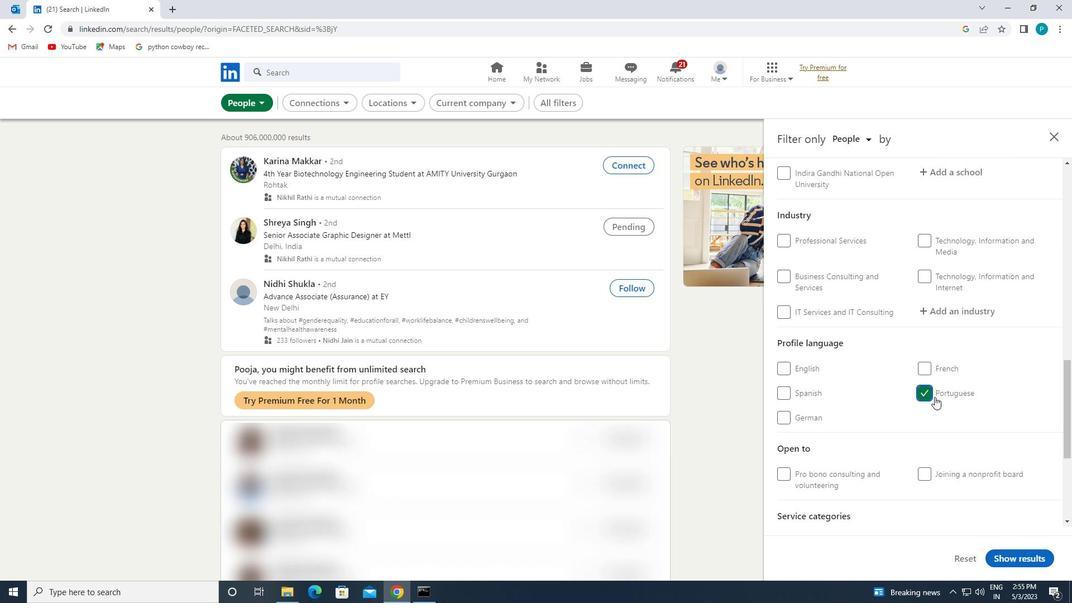 
Action: Mouse moved to (973, 402)
Screenshot: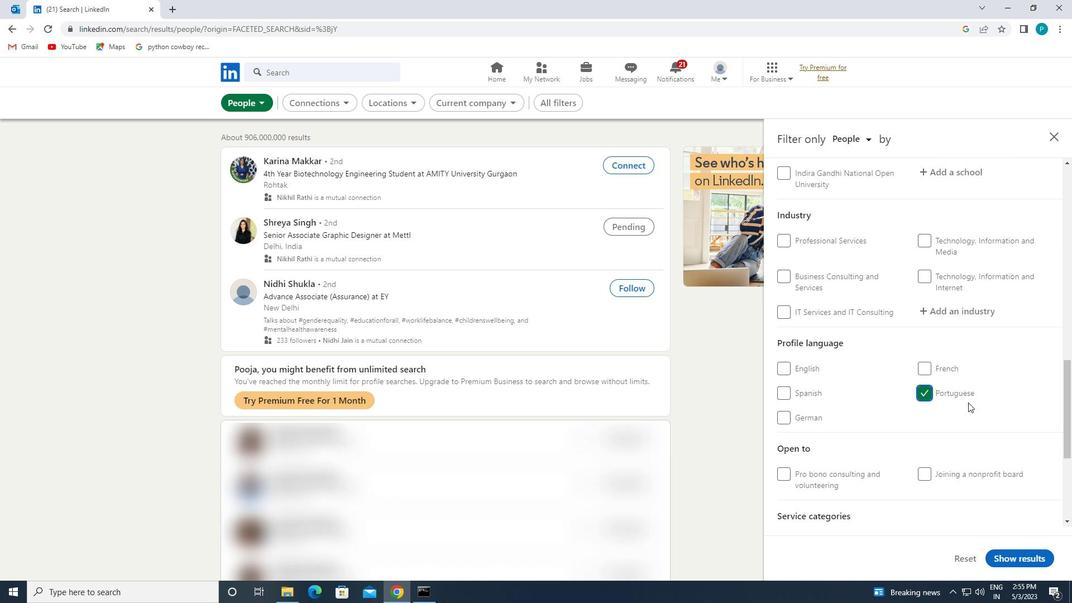
Action: Mouse scrolled (973, 402) with delta (0, 0)
Screenshot: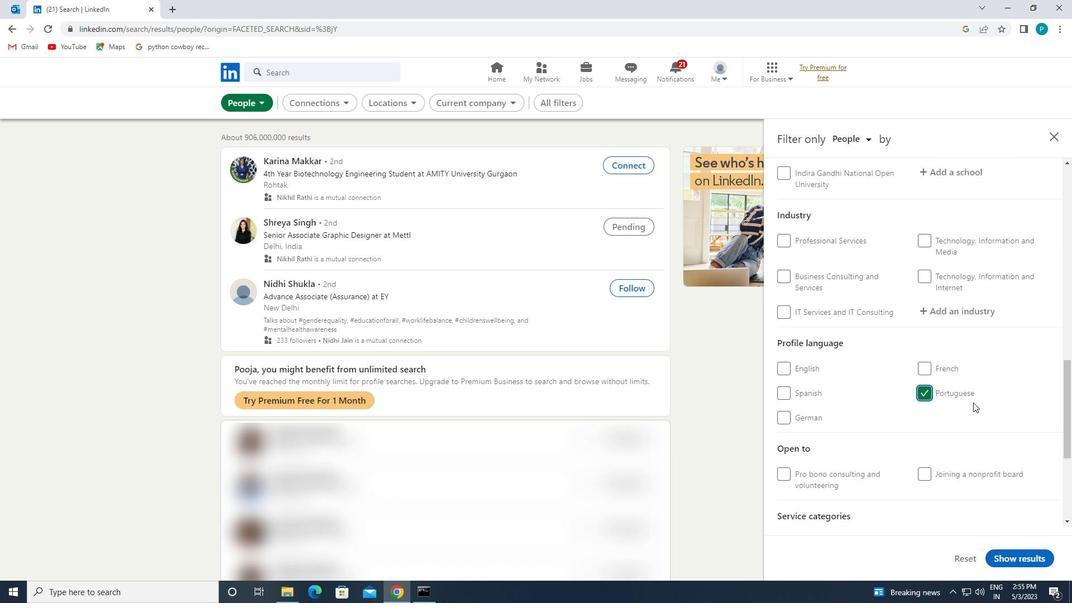
Action: Mouse scrolled (973, 402) with delta (0, 0)
Screenshot: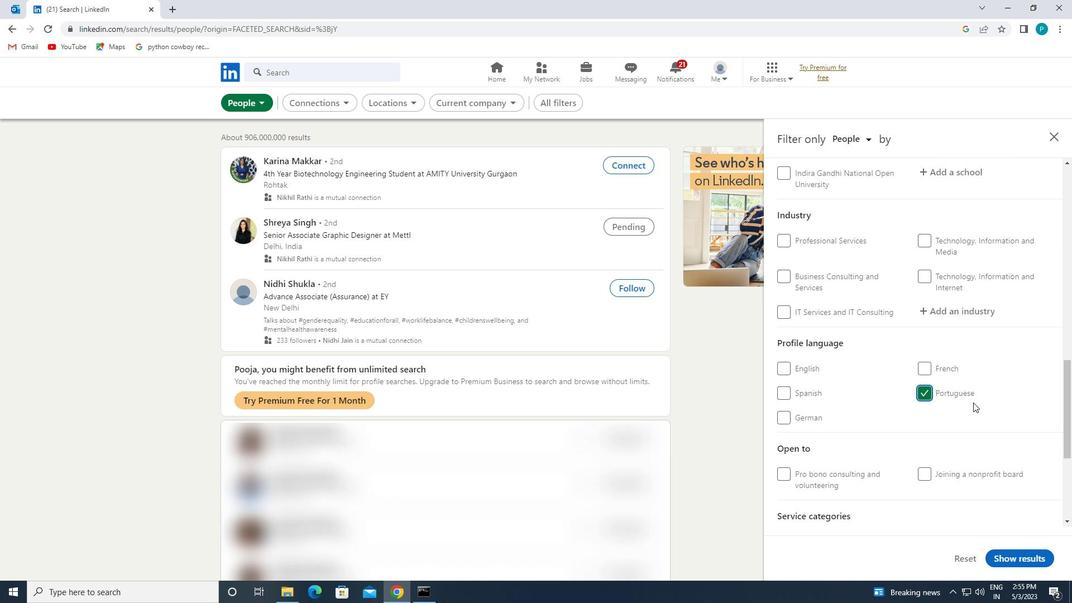 
Action: Mouse scrolled (973, 402) with delta (0, 0)
Screenshot: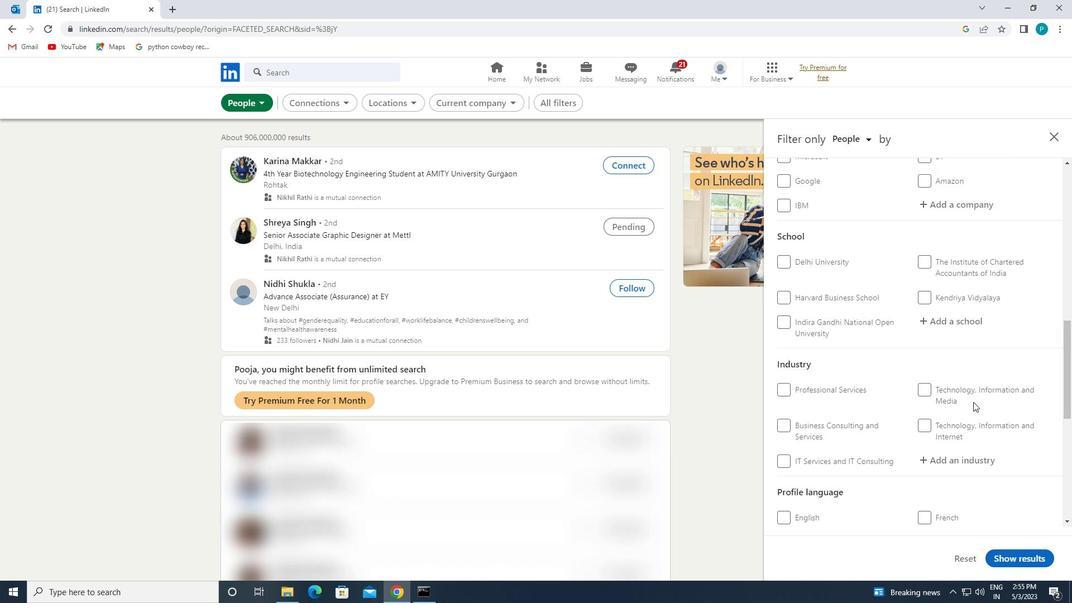 
Action: Mouse scrolled (973, 402) with delta (0, 0)
Screenshot: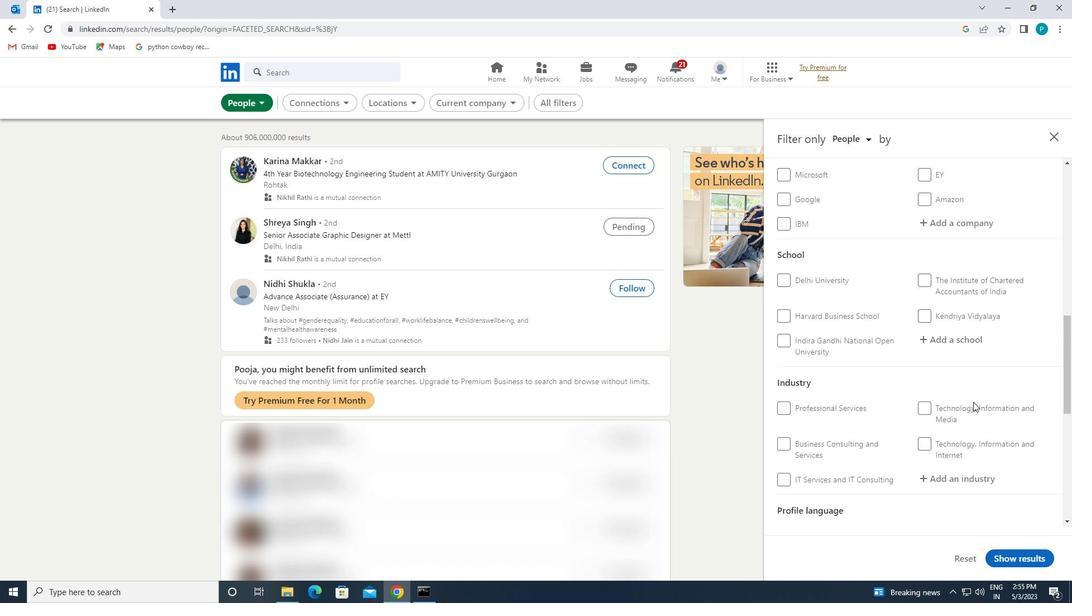 
Action: Mouse scrolled (973, 402) with delta (0, 0)
Screenshot: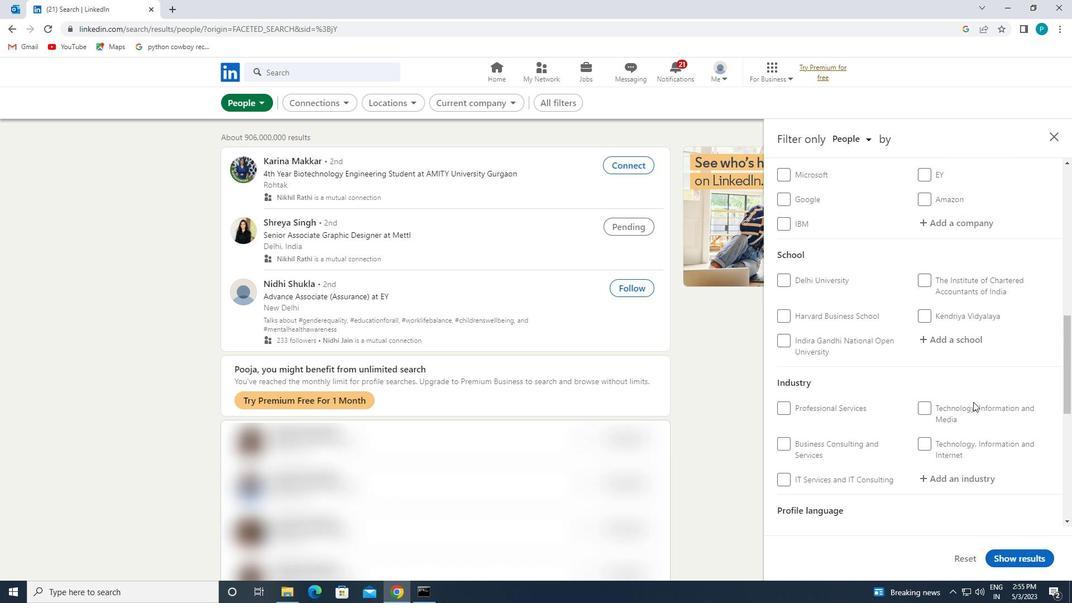 
Action: Mouse scrolled (973, 402) with delta (0, 0)
Screenshot: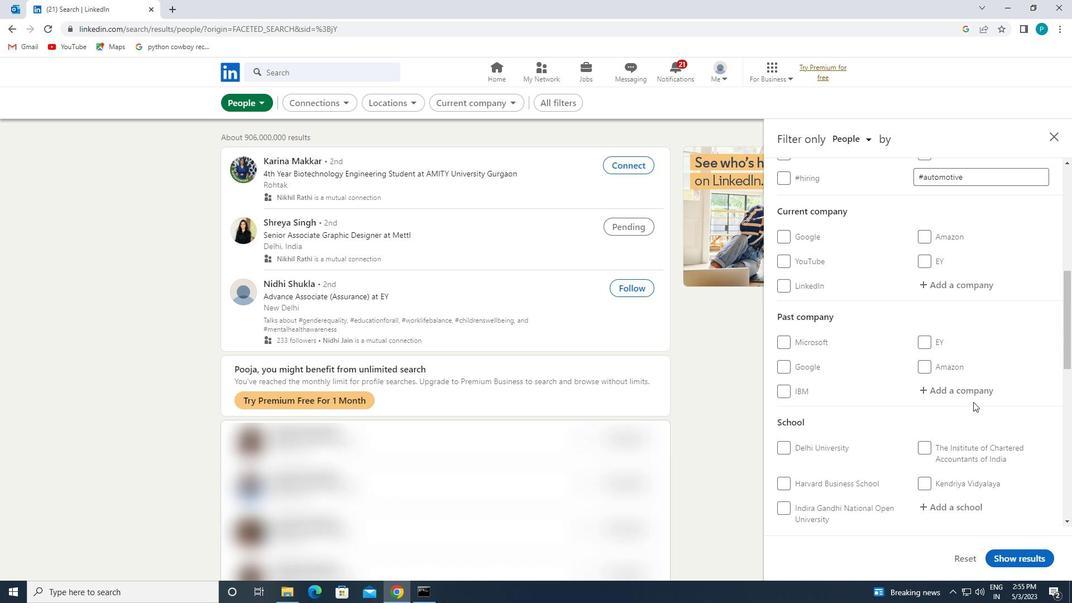 
Action: Mouse moved to (968, 338)
Screenshot: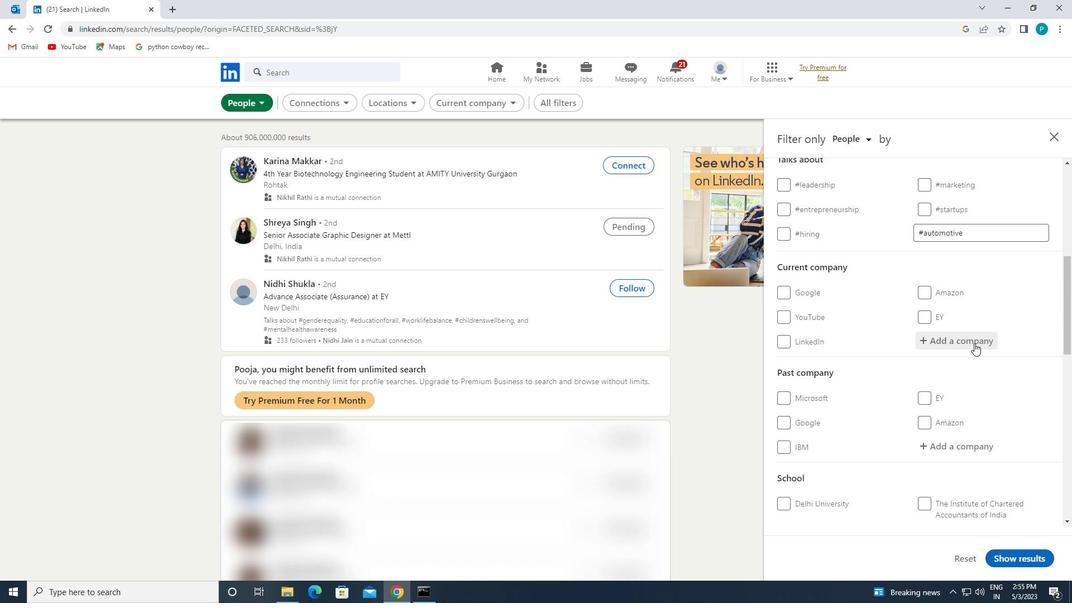 
Action: Mouse pressed left at (968, 338)
Screenshot: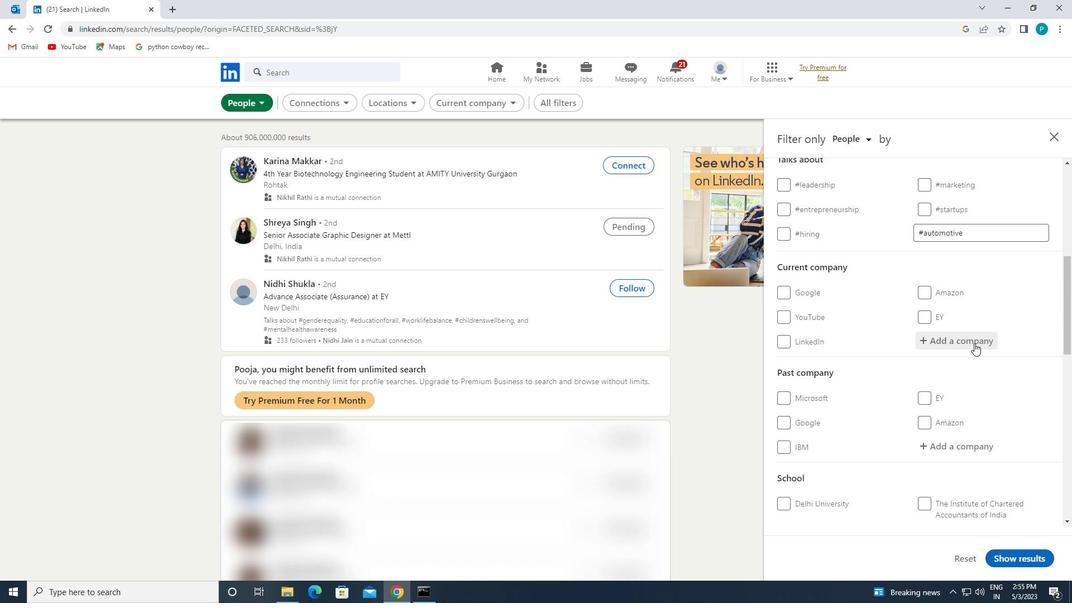 
Action: Key pressed <Key.caps_lock>M<Key.caps_lock>AHINDE<Key.backspace>RA
Screenshot: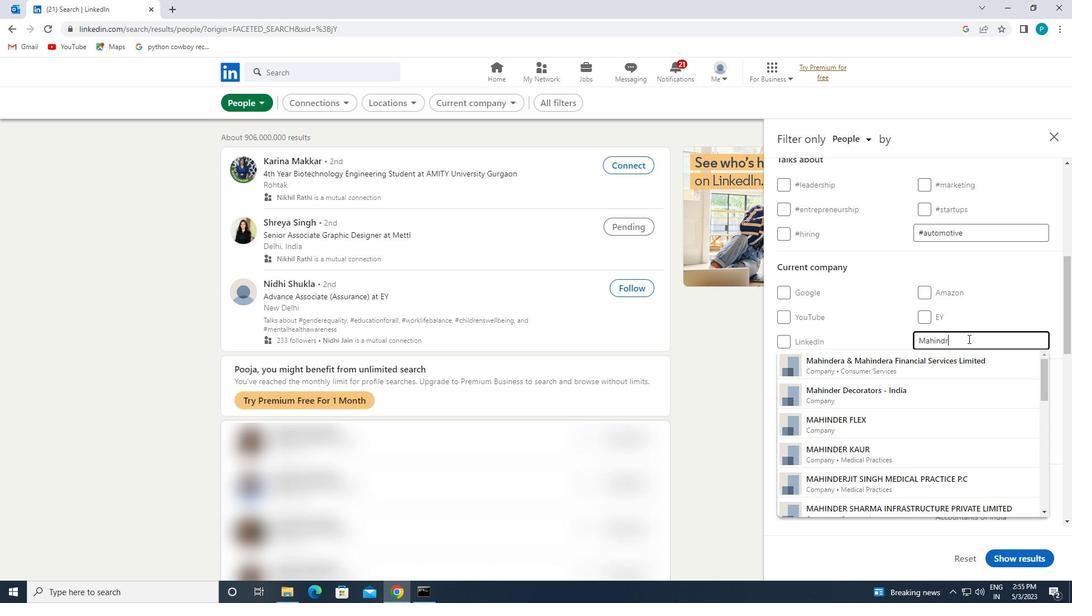 
Action: Mouse moved to (942, 361)
Screenshot: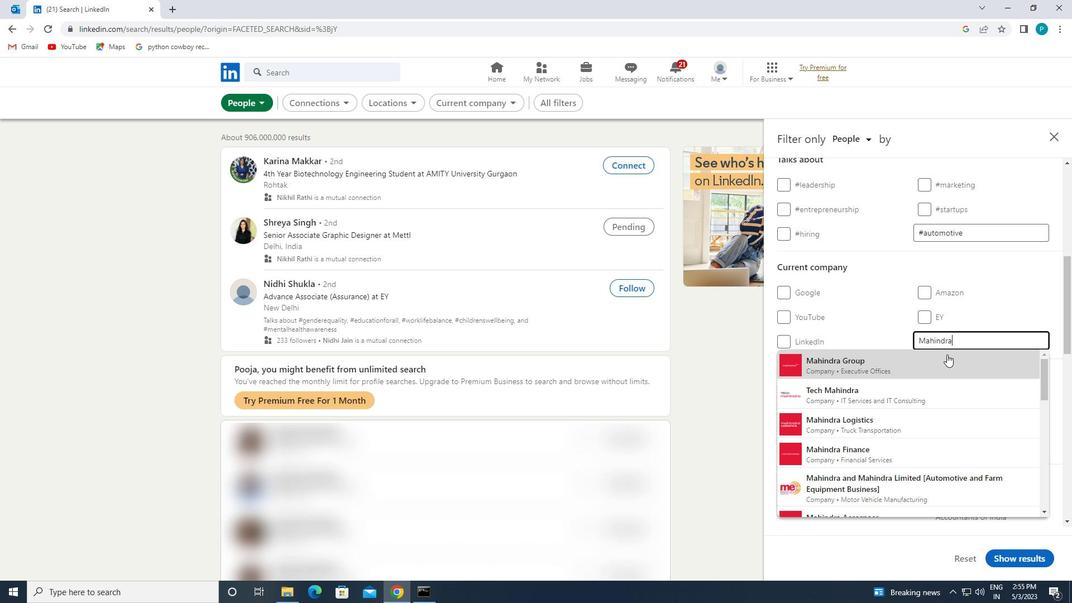 
Action: Mouse pressed left at (942, 361)
Screenshot: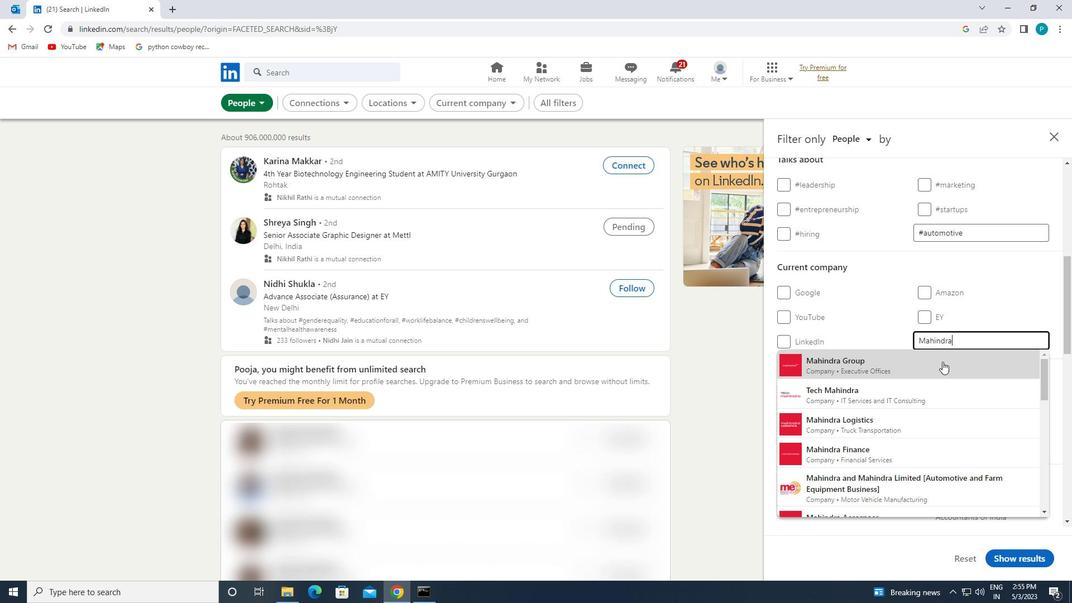 
Action: Mouse scrolled (942, 361) with delta (0, 0)
Screenshot: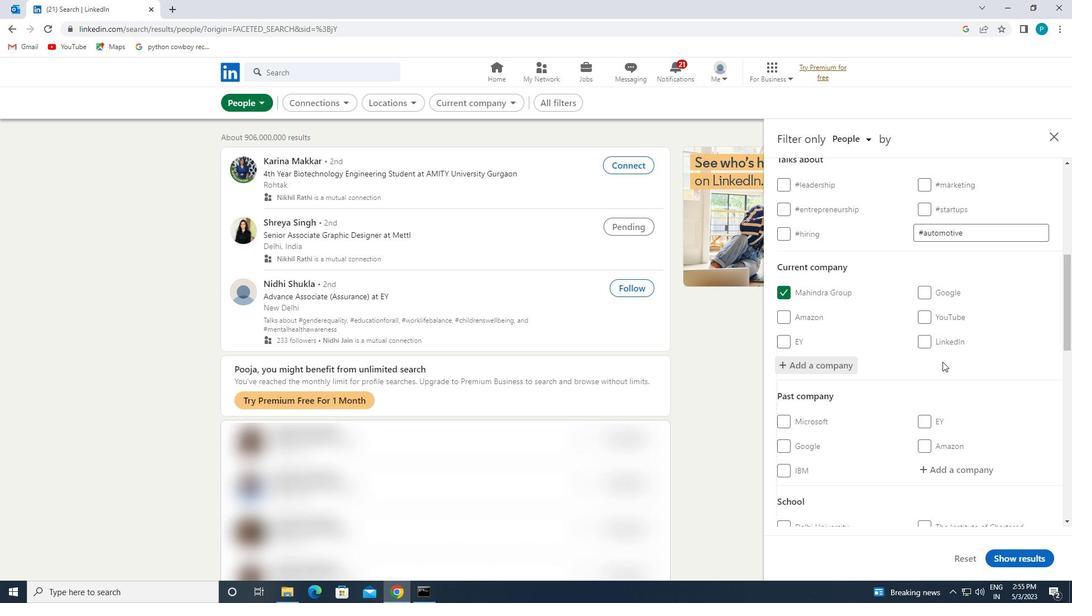 
Action: Mouse scrolled (942, 361) with delta (0, 0)
Screenshot: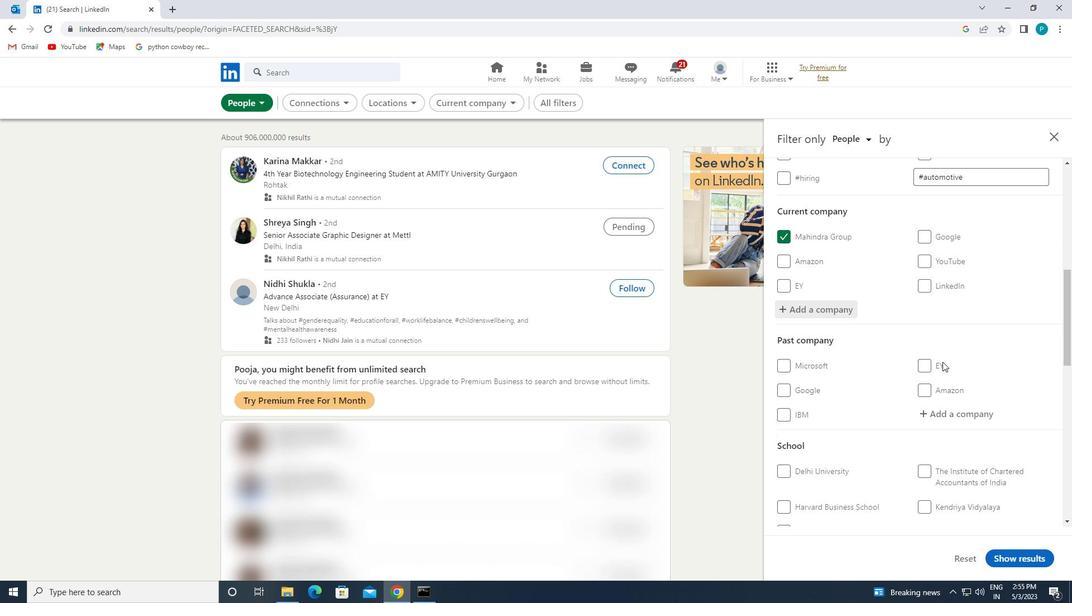 
Action: Mouse scrolled (942, 361) with delta (0, 0)
Screenshot: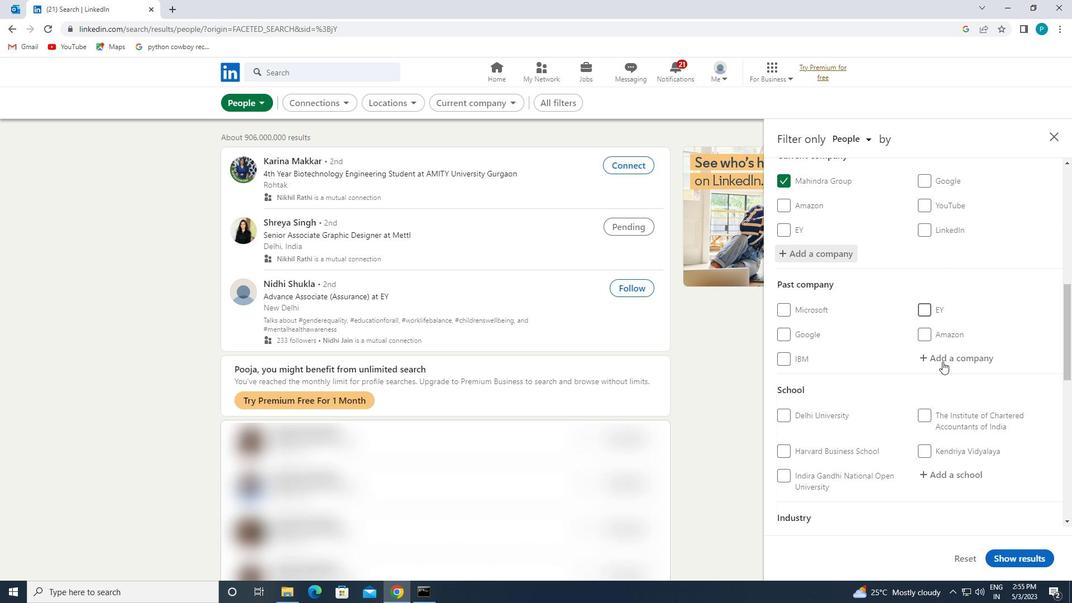 
Action: Mouse scrolled (942, 361) with delta (0, 0)
Screenshot: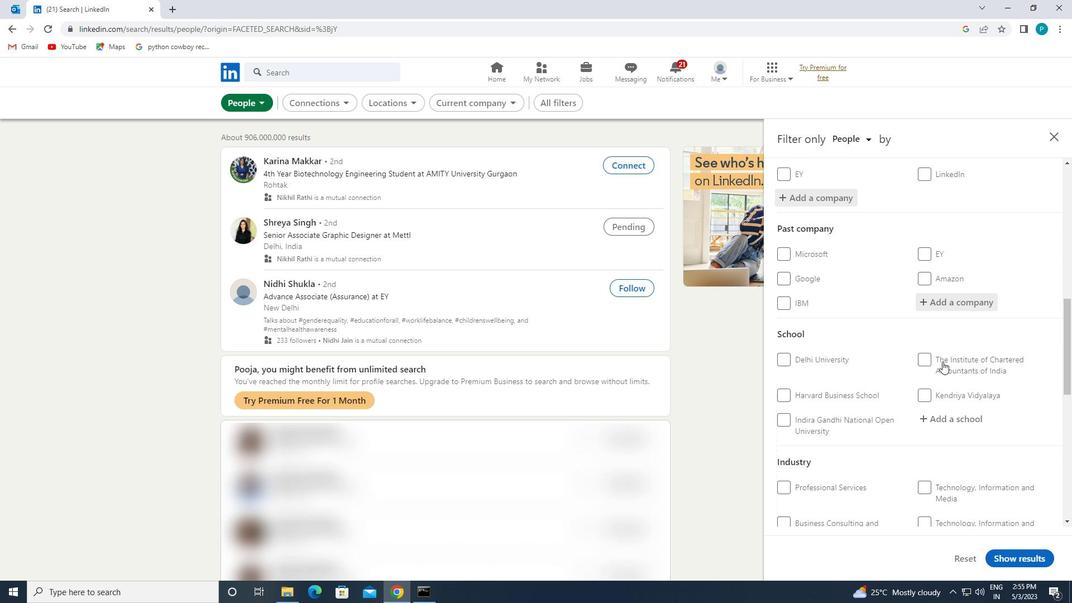 
Action: Mouse pressed left at (942, 361)
Screenshot: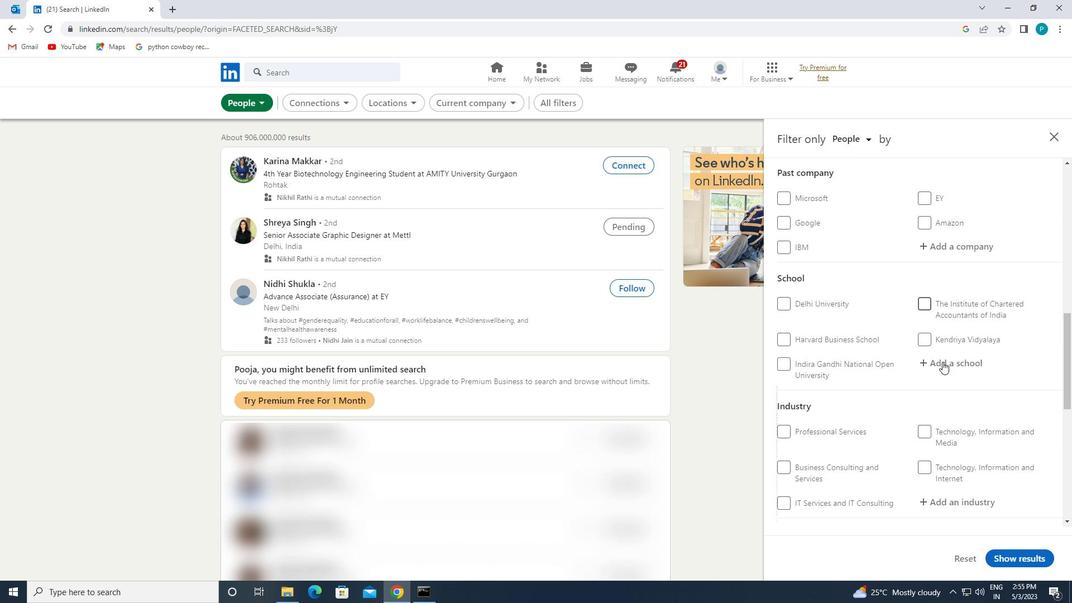 
Action: Mouse moved to (944, 364)
Screenshot: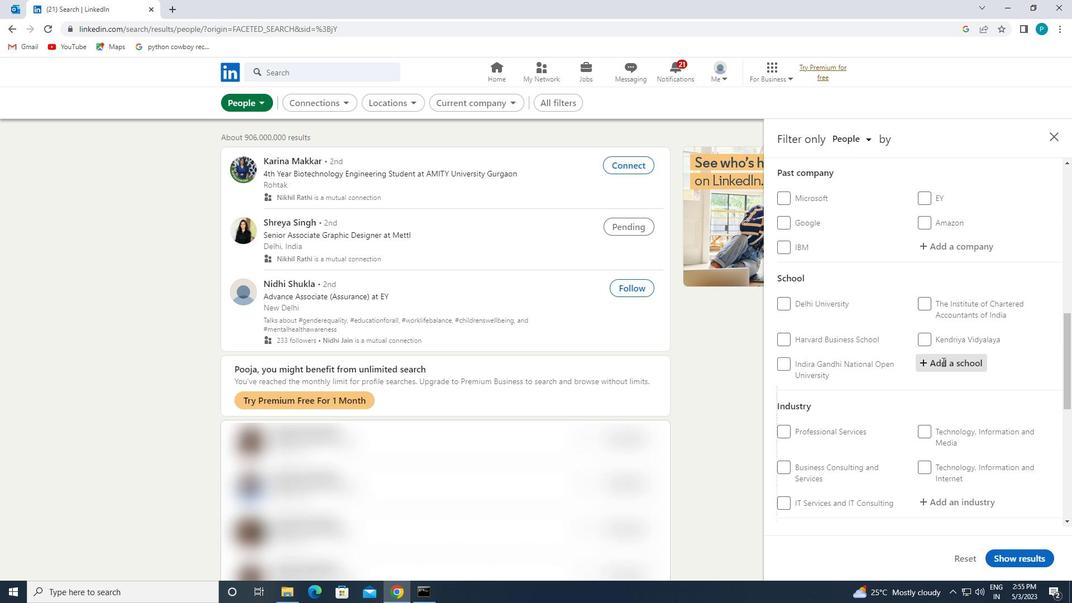 
Action: Key pressed <Key.caps_lock>F<Key.caps_lock>RESHER<Key.space>
Screenshot: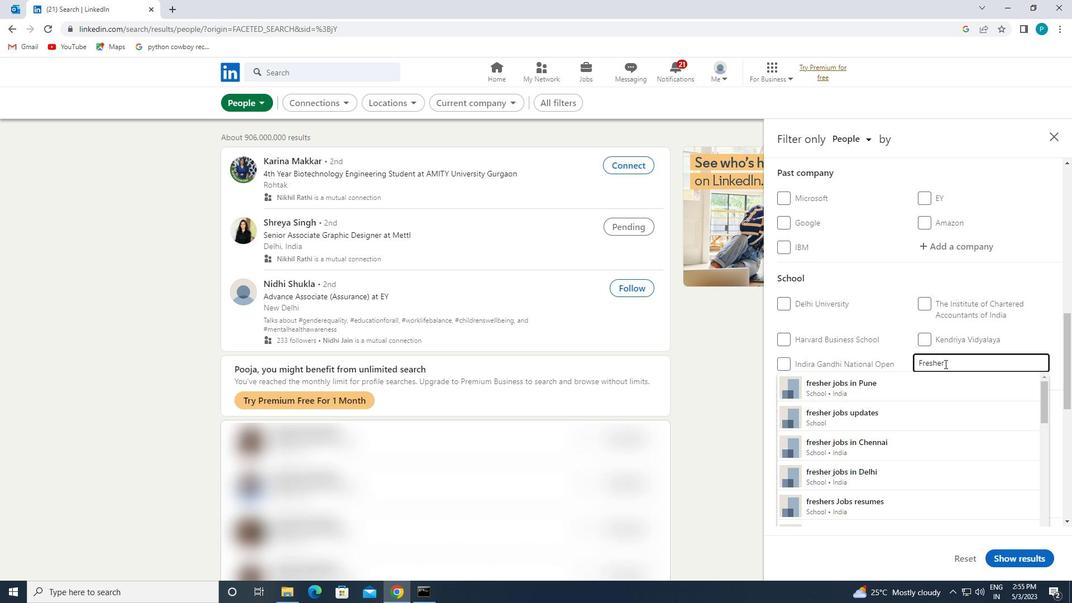 
Action: Mouse moved to (923, 407)
Screenshot: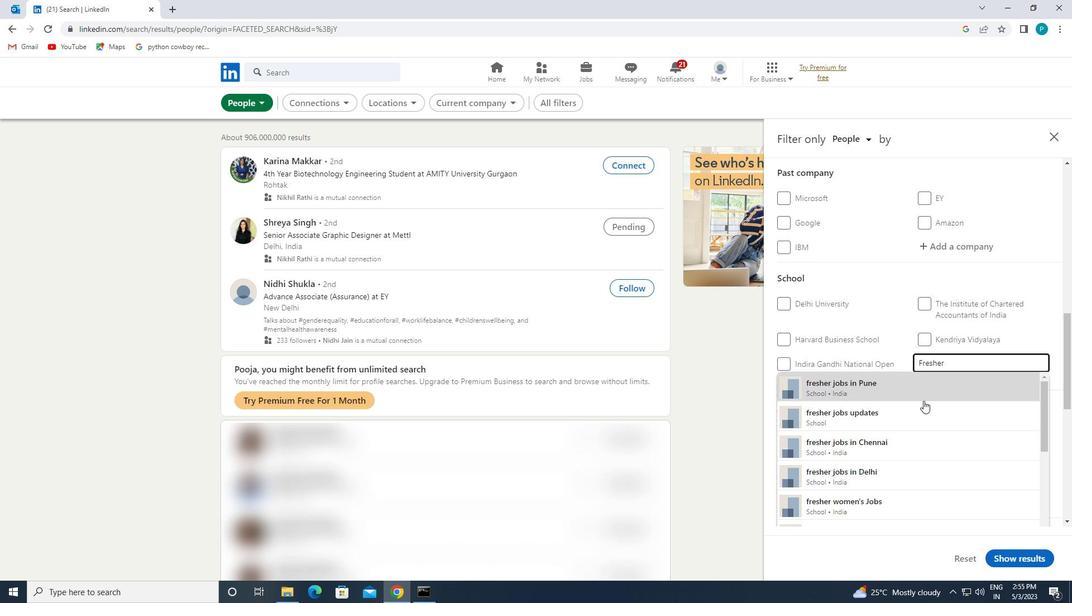 
Action: Mouse pressed left at (923, 407)
Screenshot: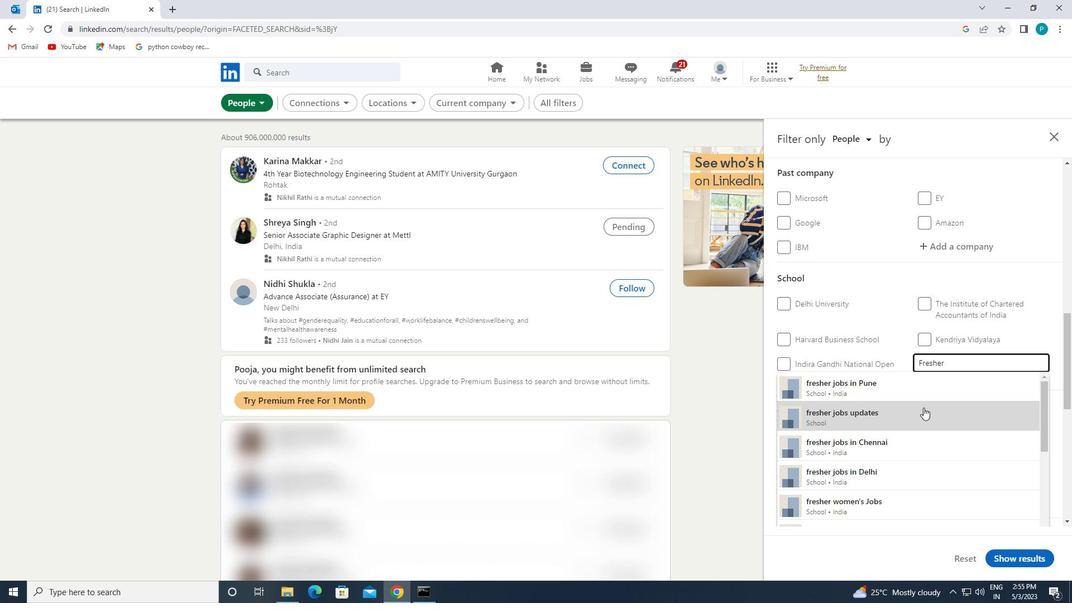 
Action: Mouse moved to (923, 407)
Screenshot: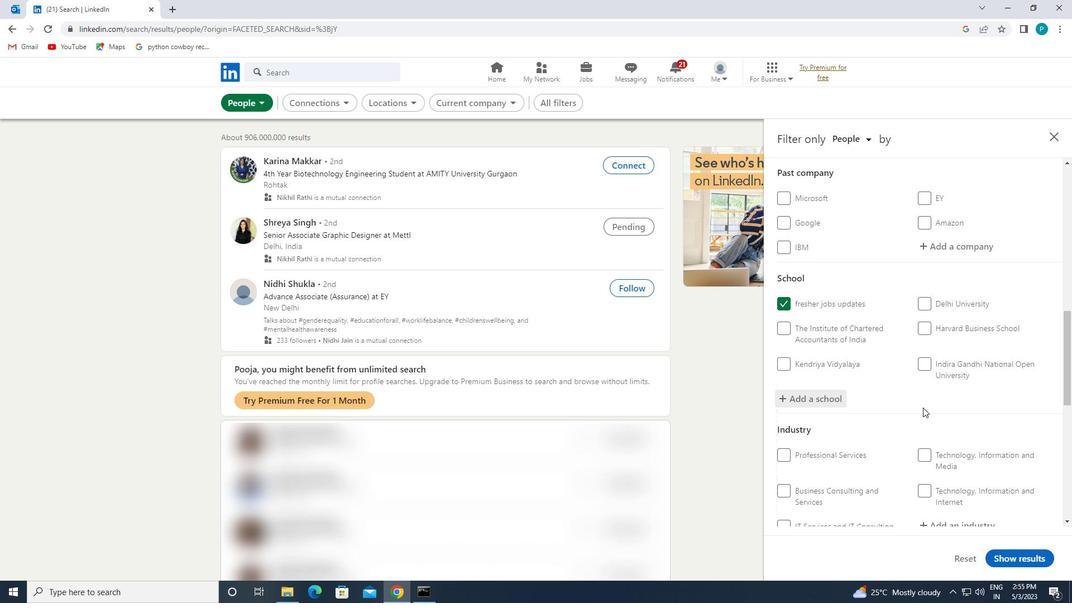 
Action: Mouse scrolled (923, 406) with delta (0, 0)
Screenshot: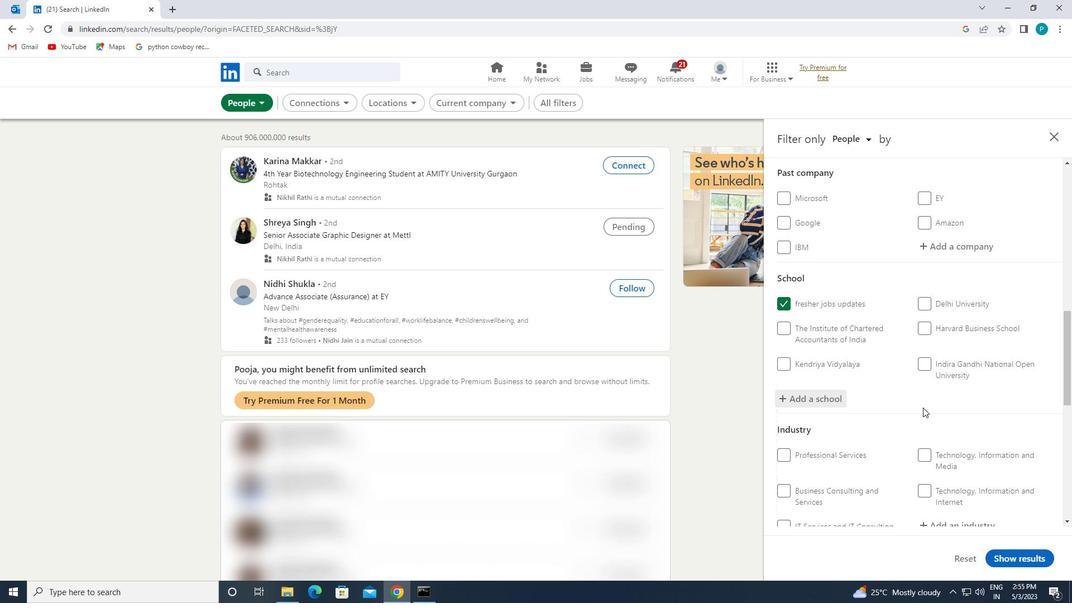 
Action: Mouse scrolled (923, 406) with delta (0, 0)
Screenshot: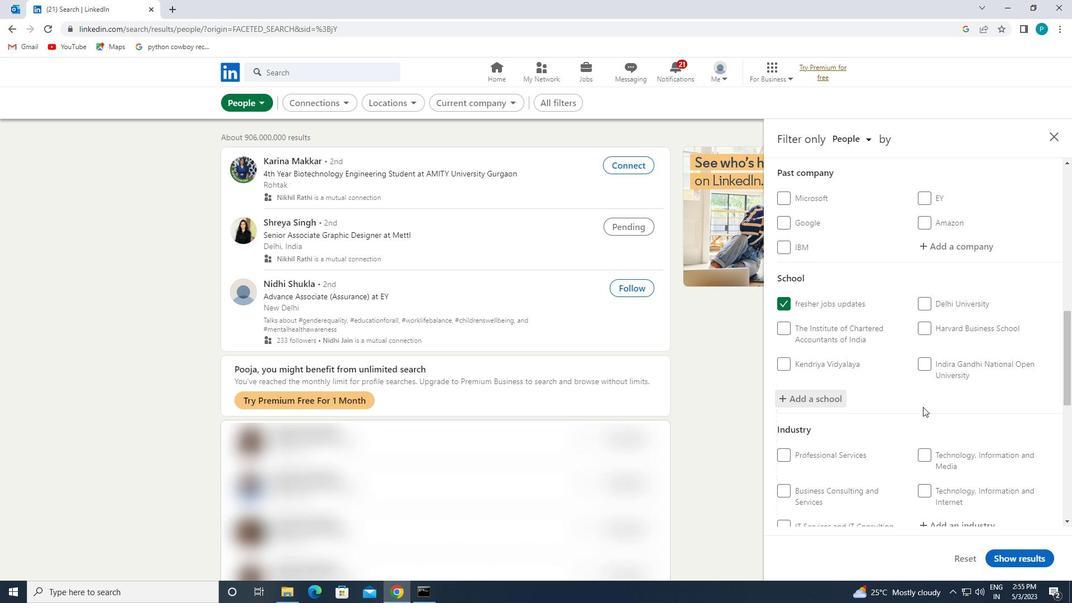 
Action: Mouse scrolled (923, 406) with delta (0, 0)
Screenshot: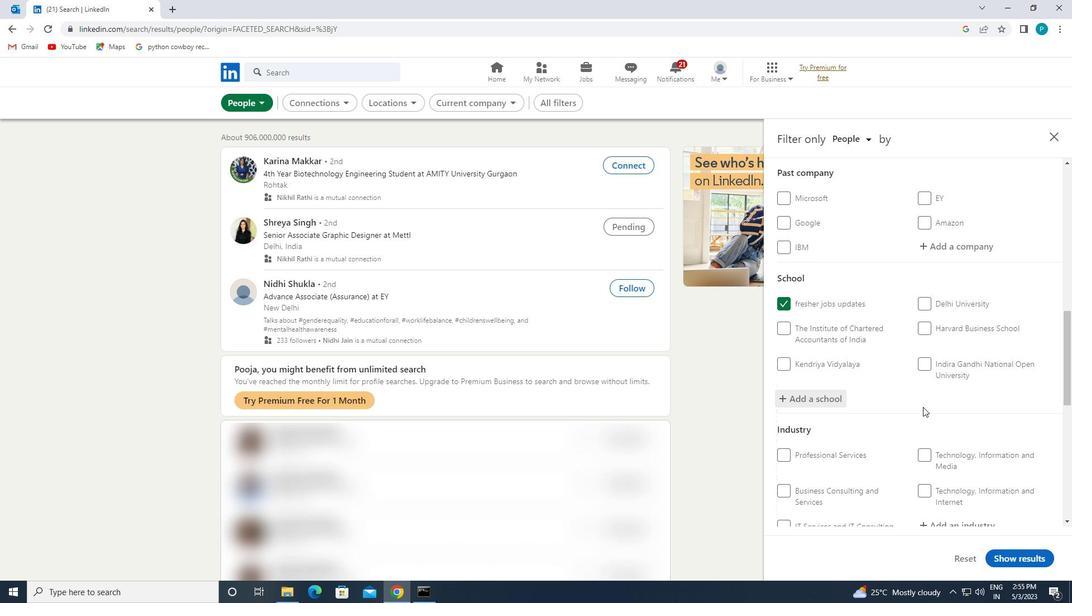 
Action: Mouse moved to (926, 364)
Screenshot: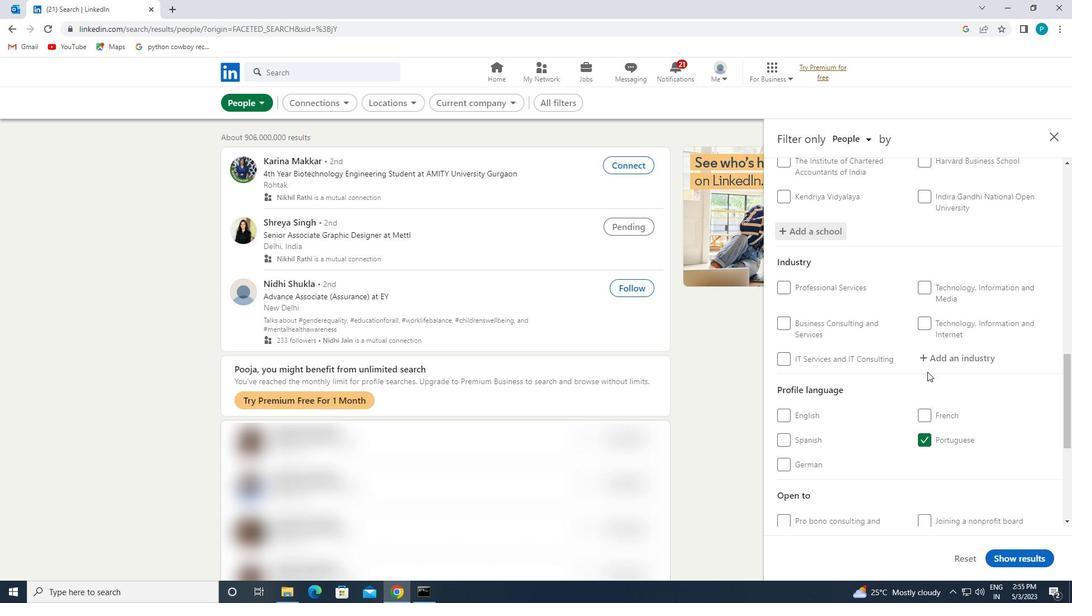 
Action: Mouse pressed left at (926, 364)
Screenshot: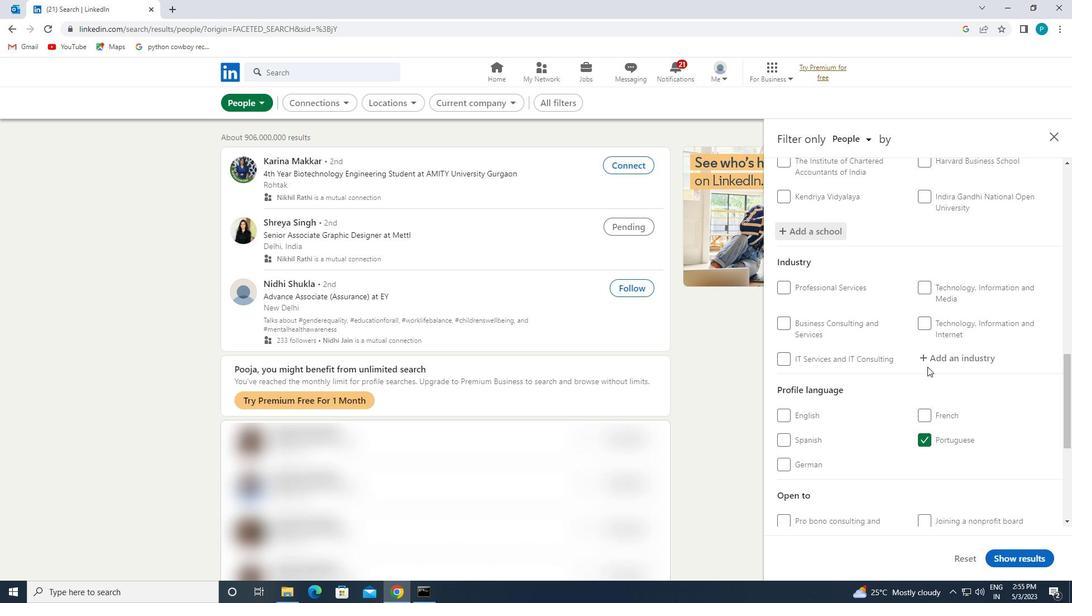 
Action: Key pressed <Key.caps_lock>S<Key.caps_lock>PORTS
Screenshot: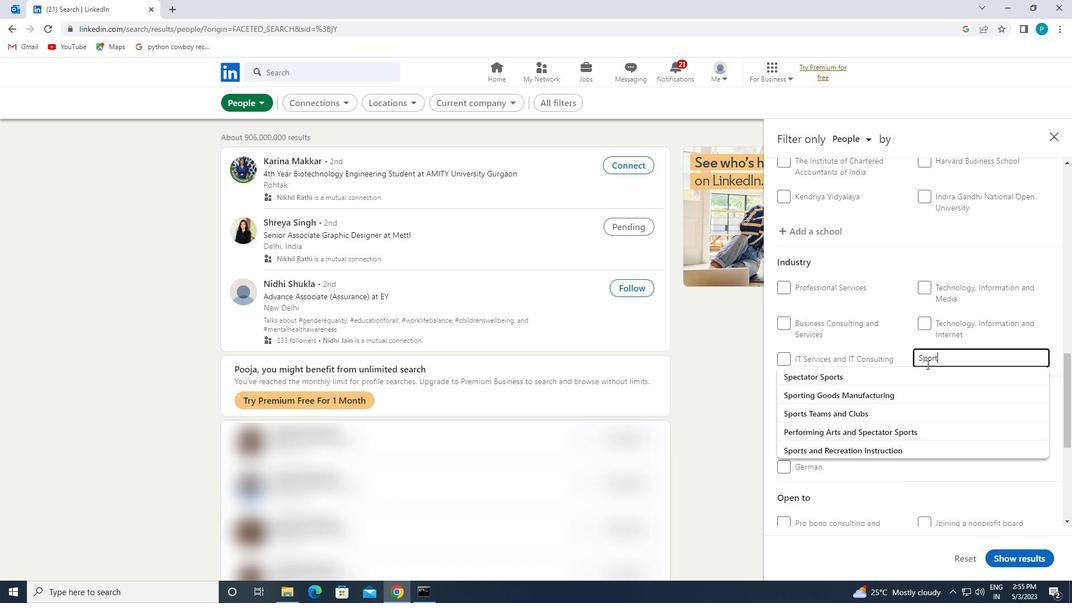 
Action: Mouse moved to (901, 398)
Screenshot: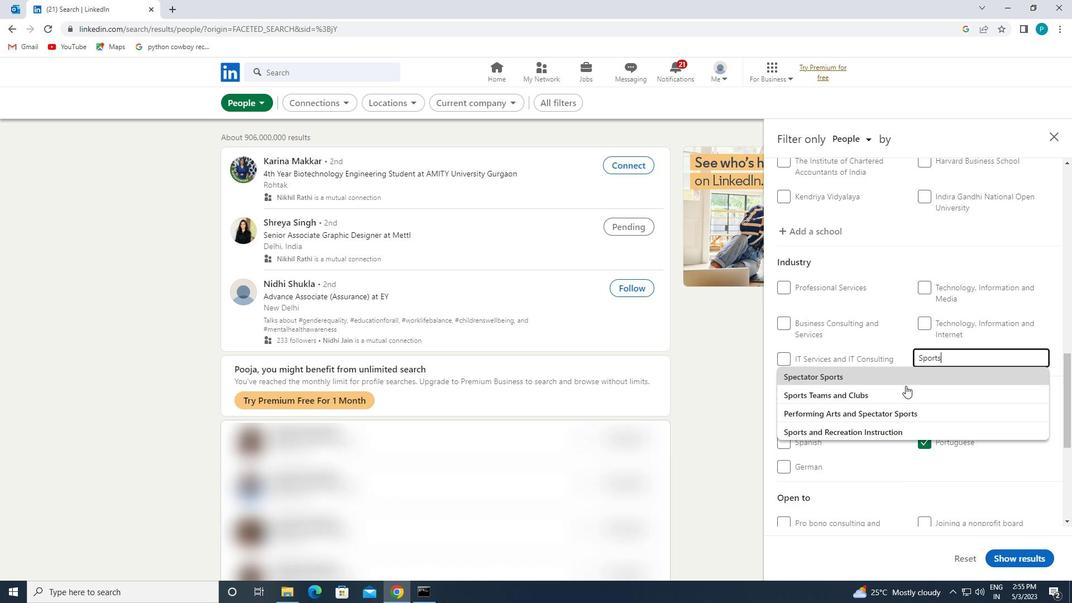 
Action: Mouse pressed left at (901, 398)
Screenshot: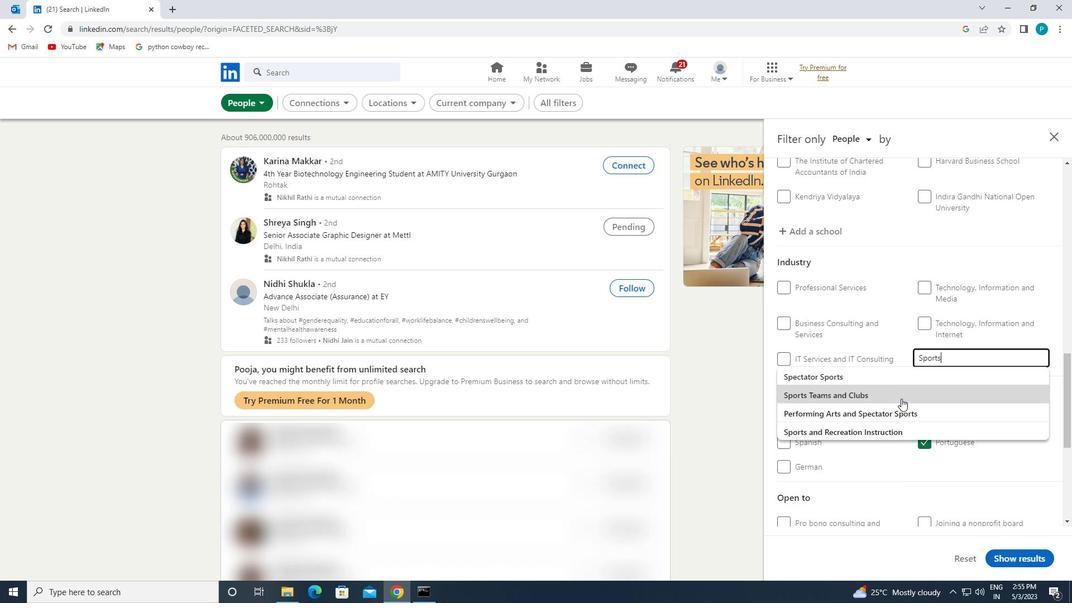 
Action: Mouse scrolled (901, 398) with delta (0, 0)
Screenshot: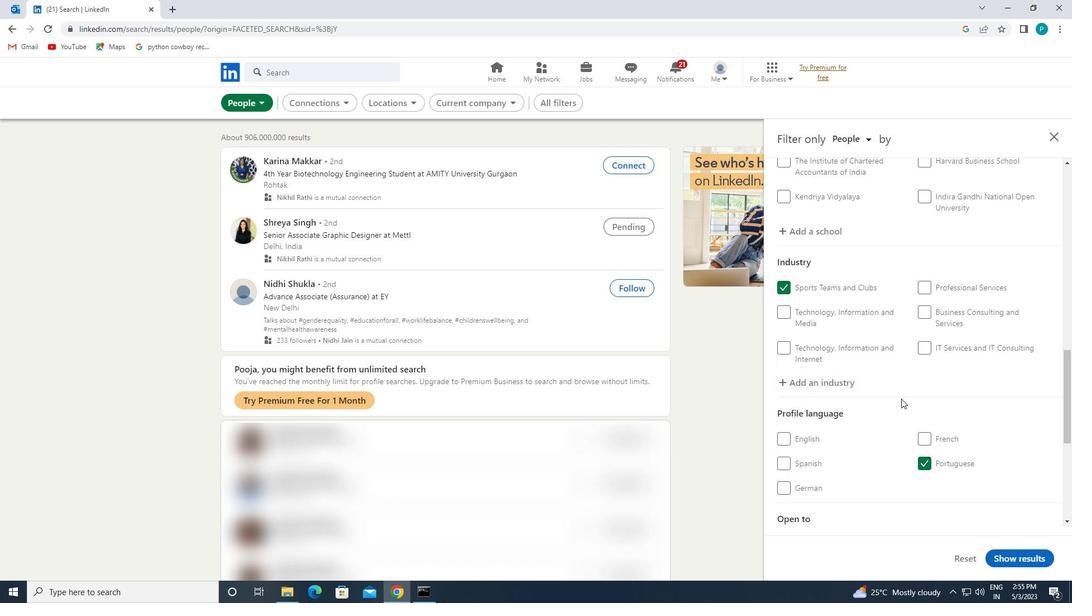 
Action: Mouse scrolled (901, 398) with delta (0, 0)
Screenshot: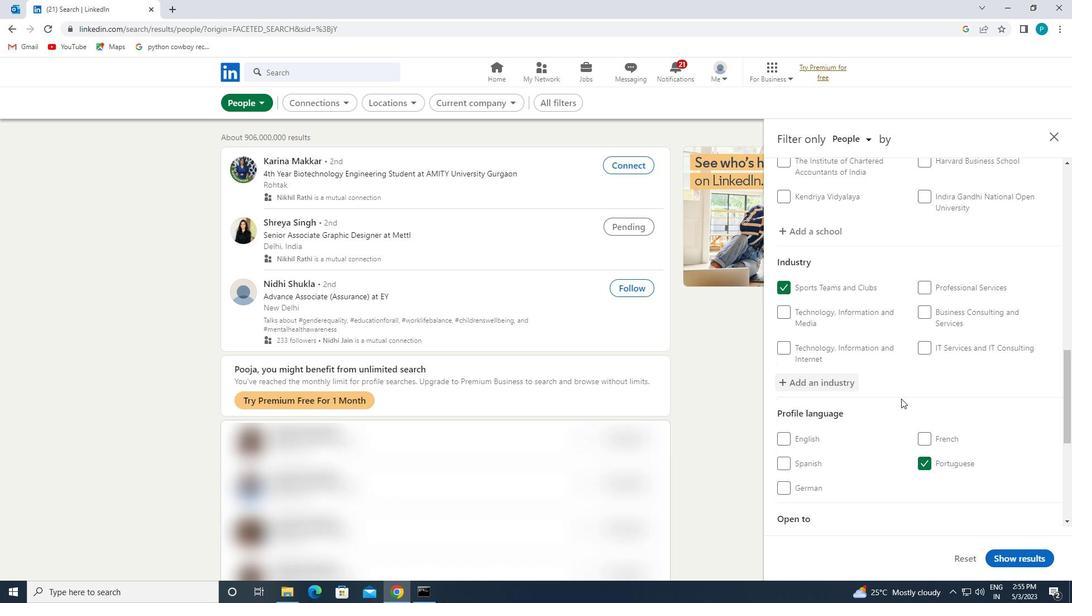 
Action: Mouse scrolled (901, 398) with delta (0, 0)
Screenshot: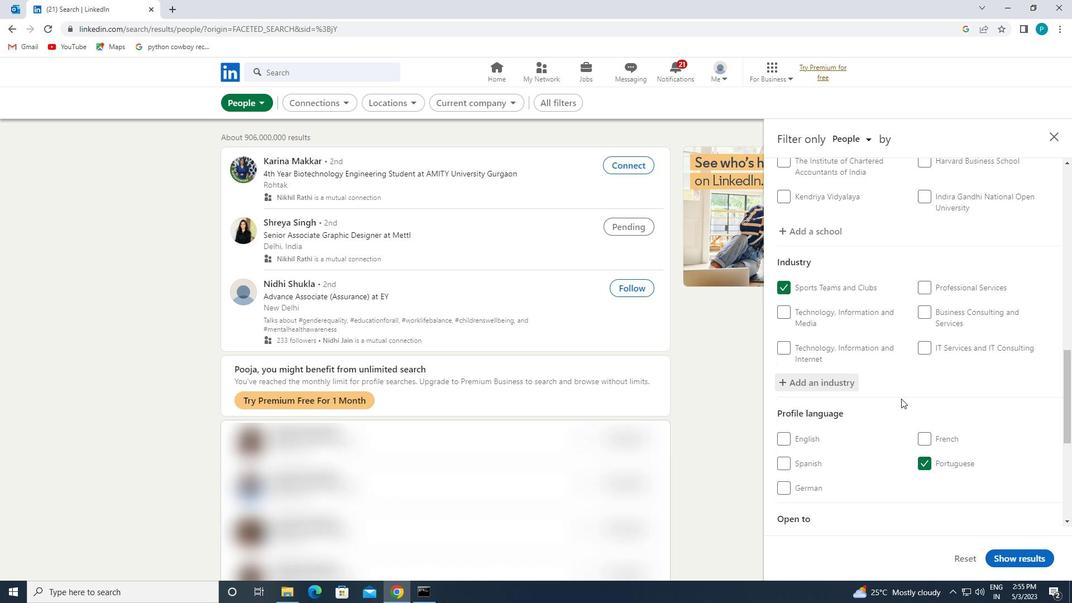 
Action: Mouse moved to (920, 418)
Screenshot: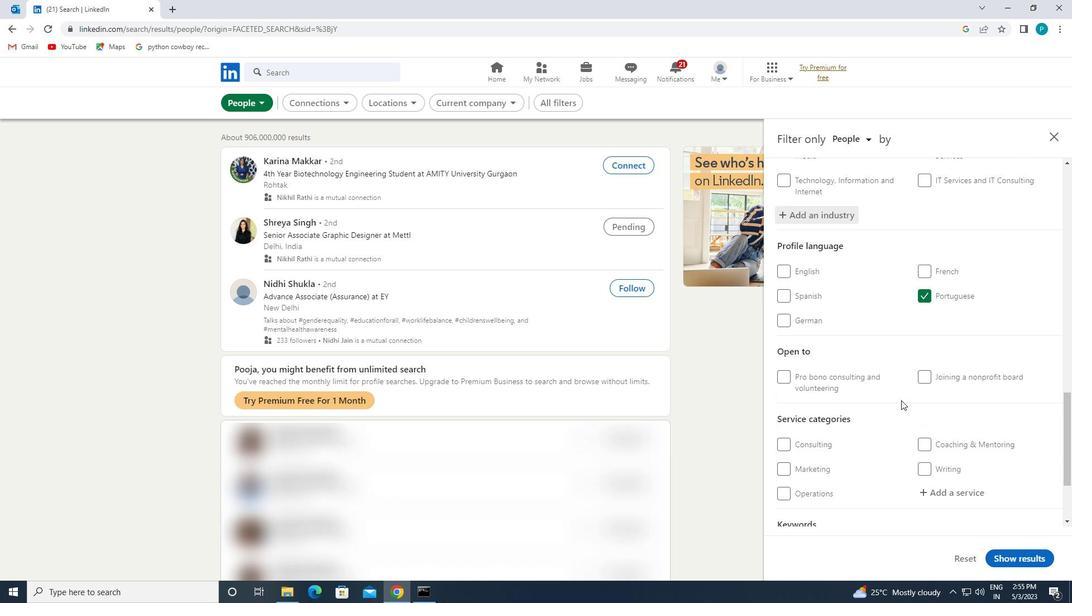 
Action: Mouse scrolled (920, 417) with delta (0, 0)
Screenshot: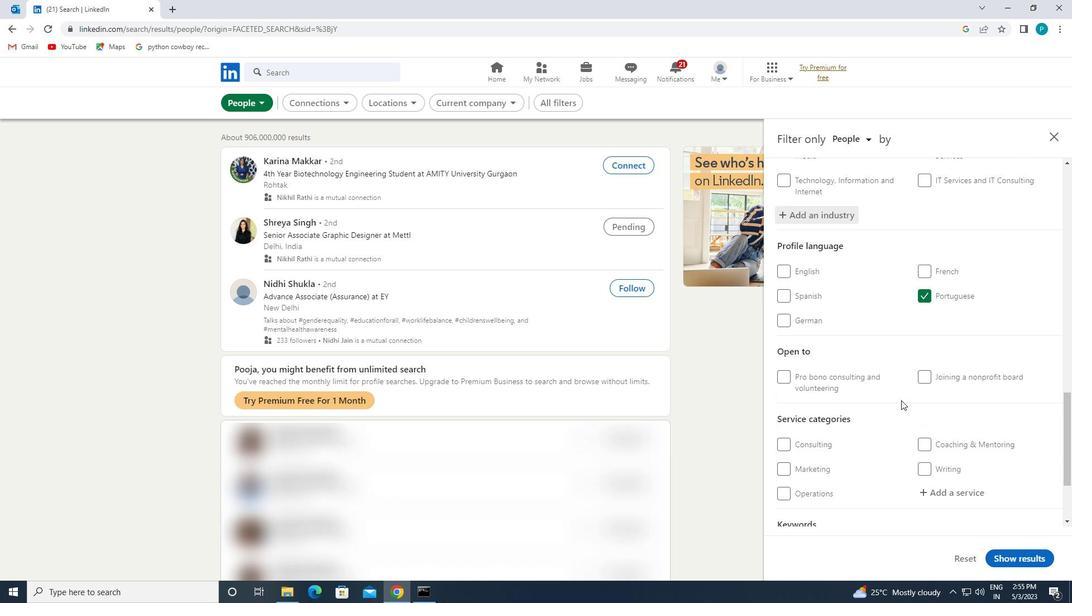 
Action: Mouse moved to (942, 436)
Screenshot: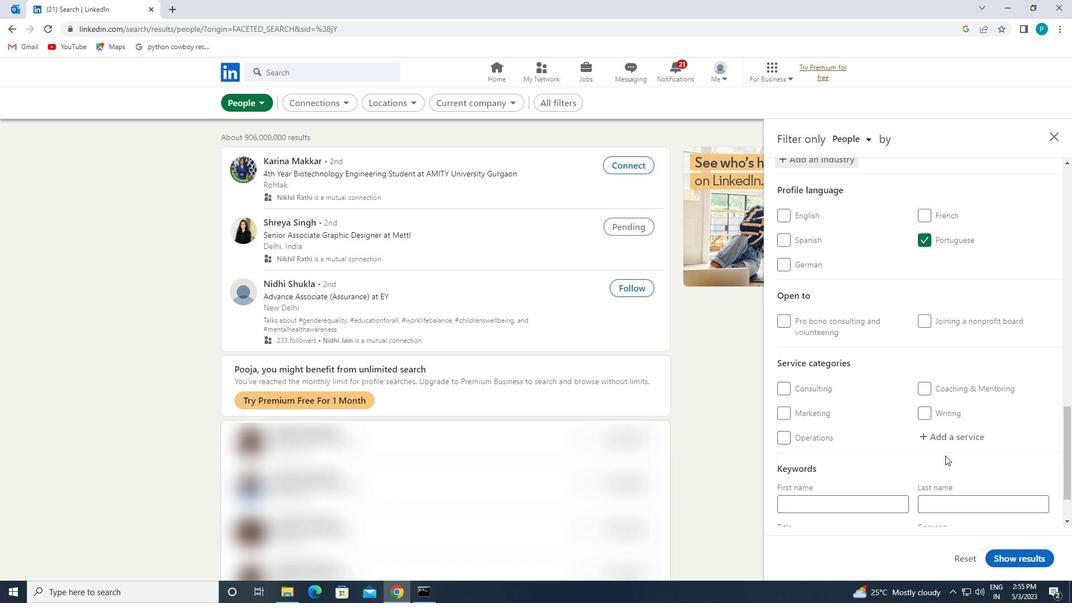 
Action: Mouse pressed left at (942, 436)
Screenshot: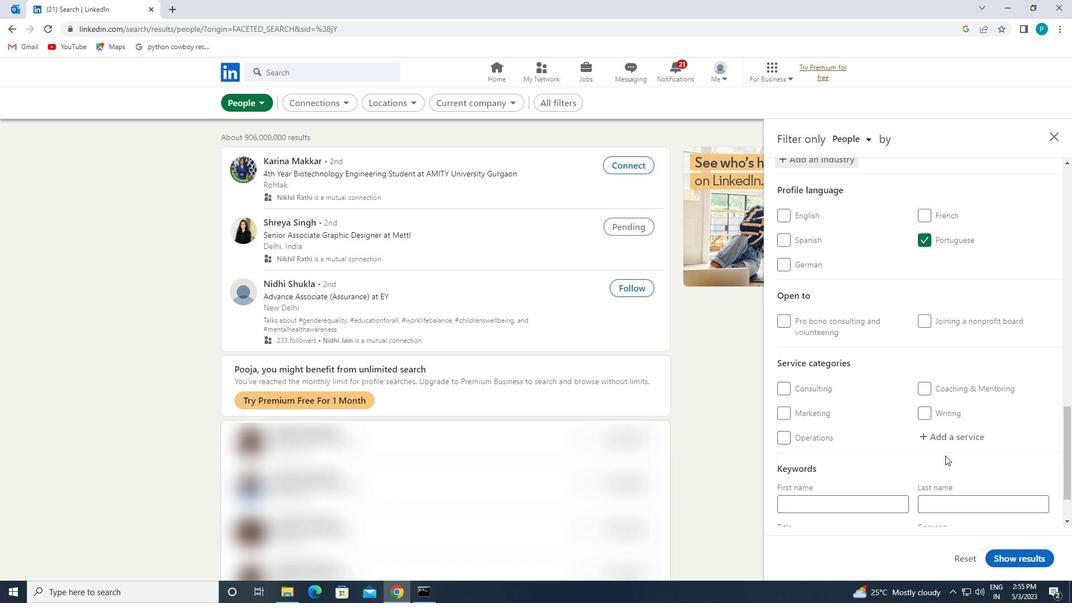 
Action: Mouse moved to (942, 436)
Screenshot: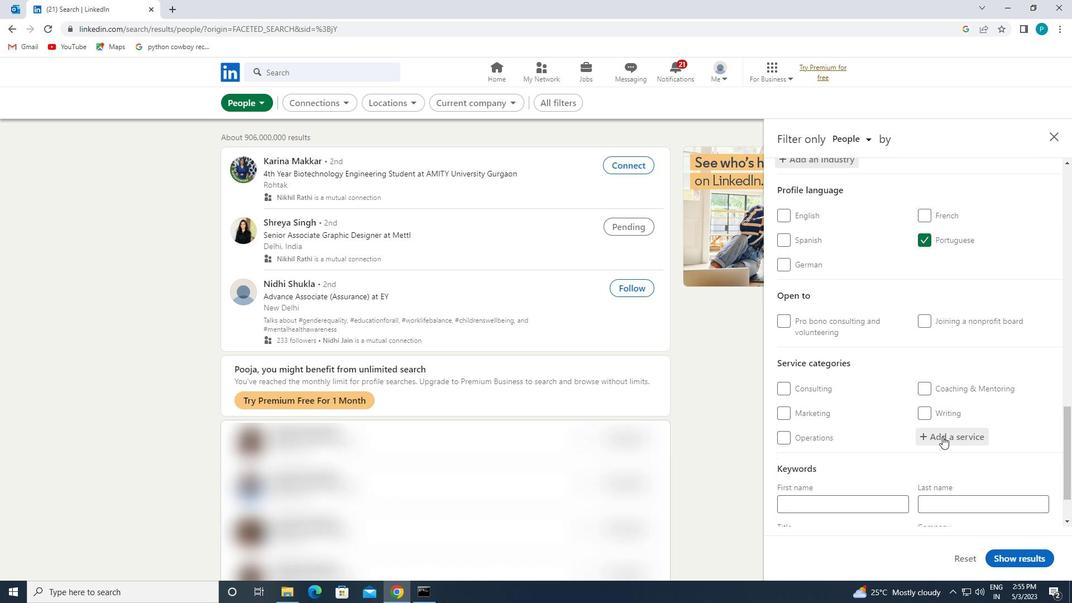 
Action: Key pressed <Key.caps_lock>U<Key.caps_lock>SER<Key.space><Key.caps_lock>E<Key.caps_lock>XPERIENCE
Screenshot: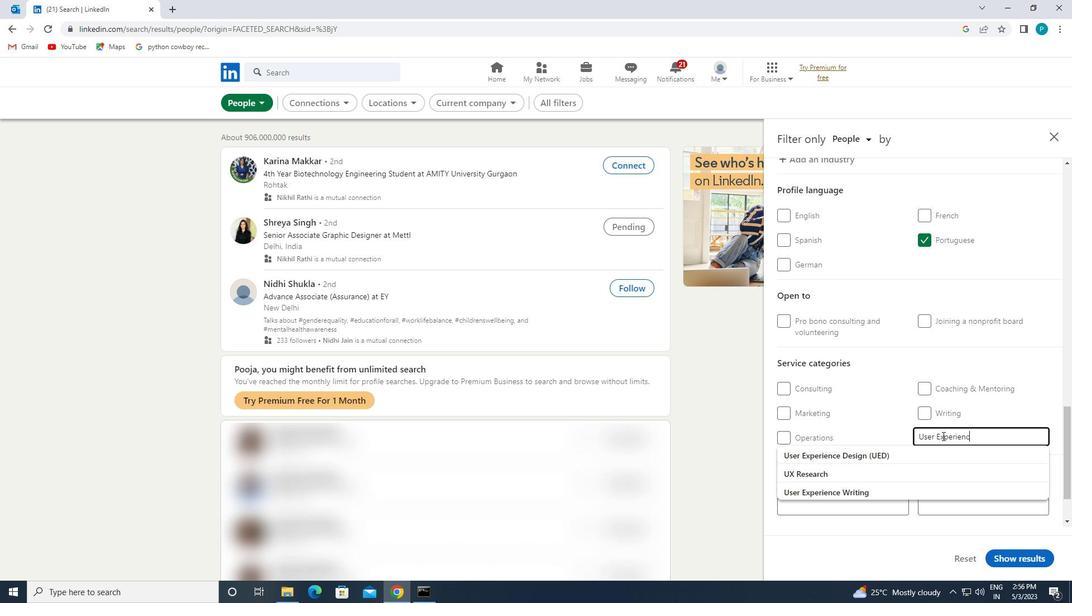 
Action: Mouse moved to (899, 488)
Screenshot: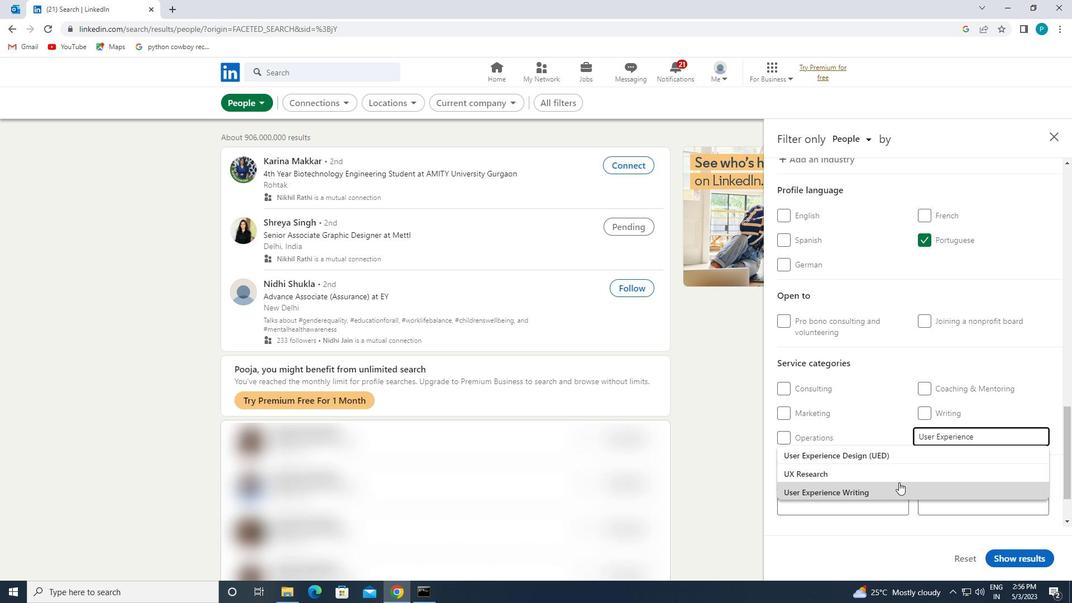 
Action: Mouse pressed left at (899, 488)
Screenshot: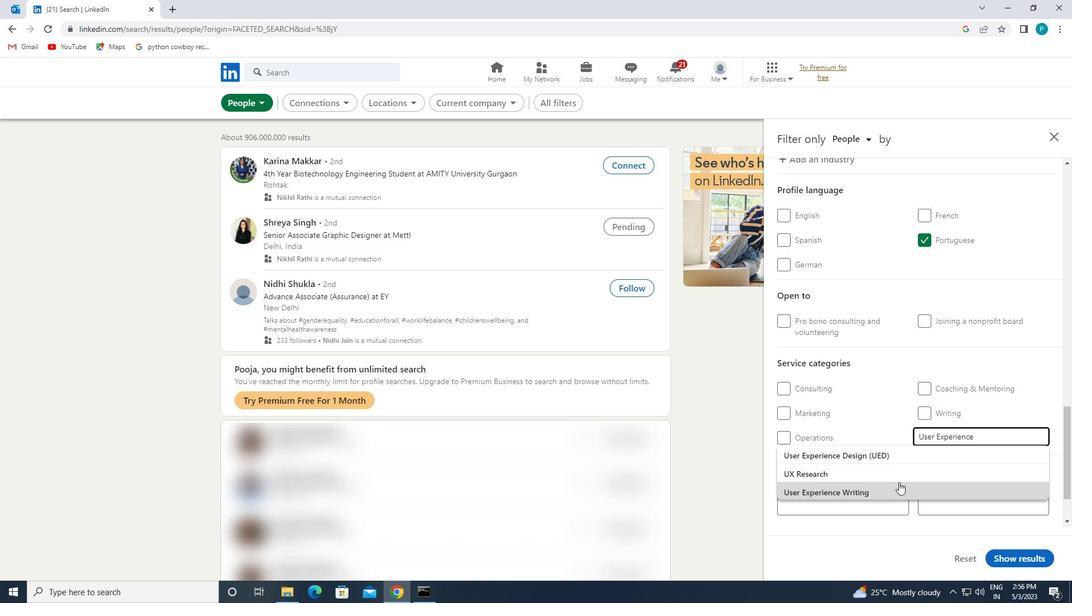 
Action: Mouse moved to (889, 484)
Screenshot: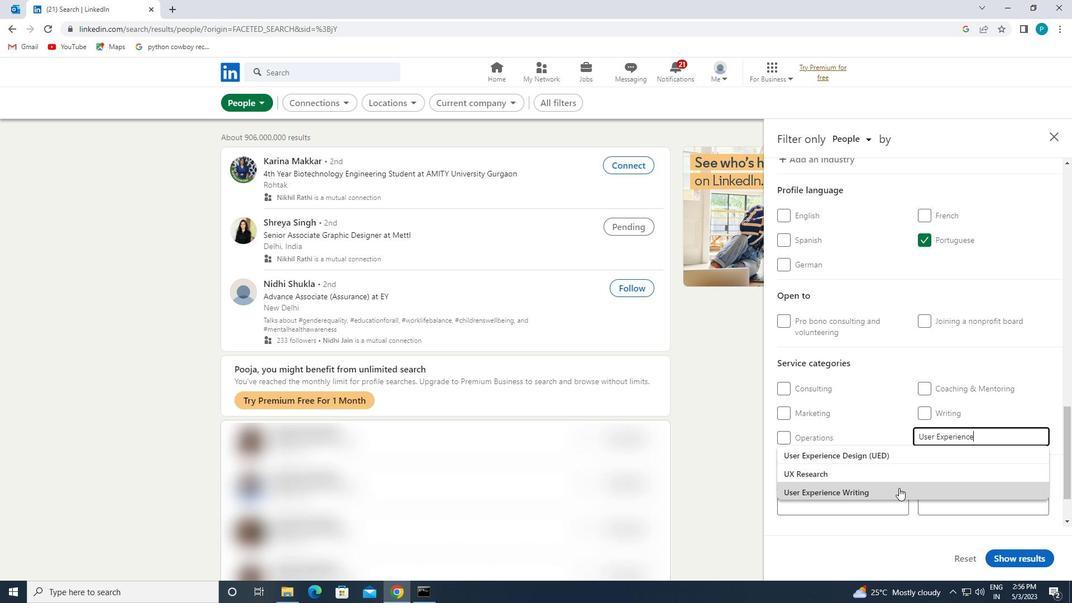 
Action: Mouse scrolled (889, 484) with delta (0, 0)
Screenshot: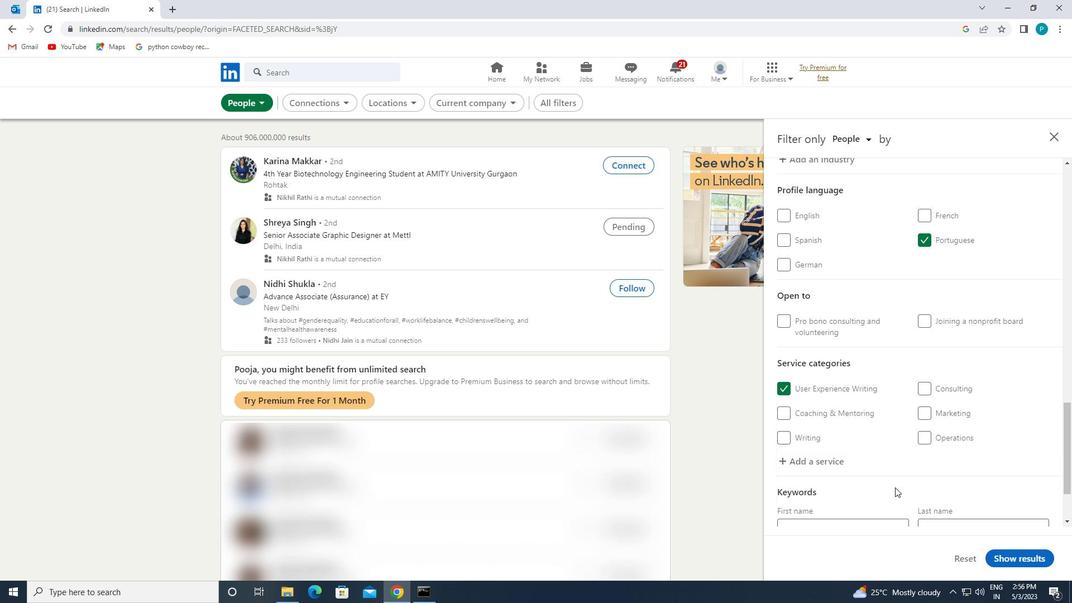 
Action: Mouse scrolled (889, 484) with delta (0, 0)
Screenshot: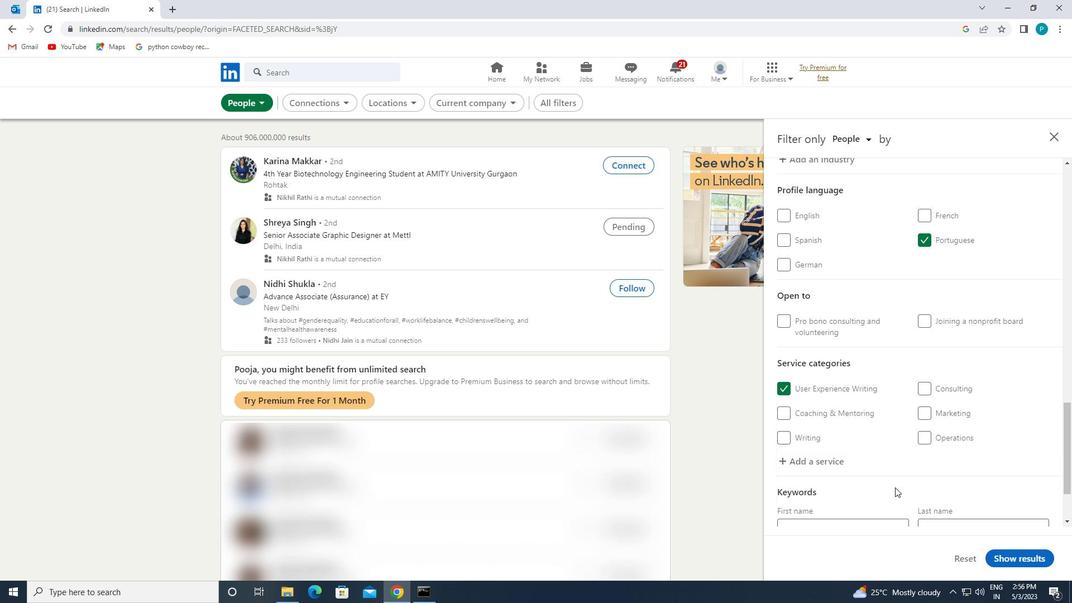 
Action: Mouse scrolled (889, 484) with delta (0, 0)
Screenshot: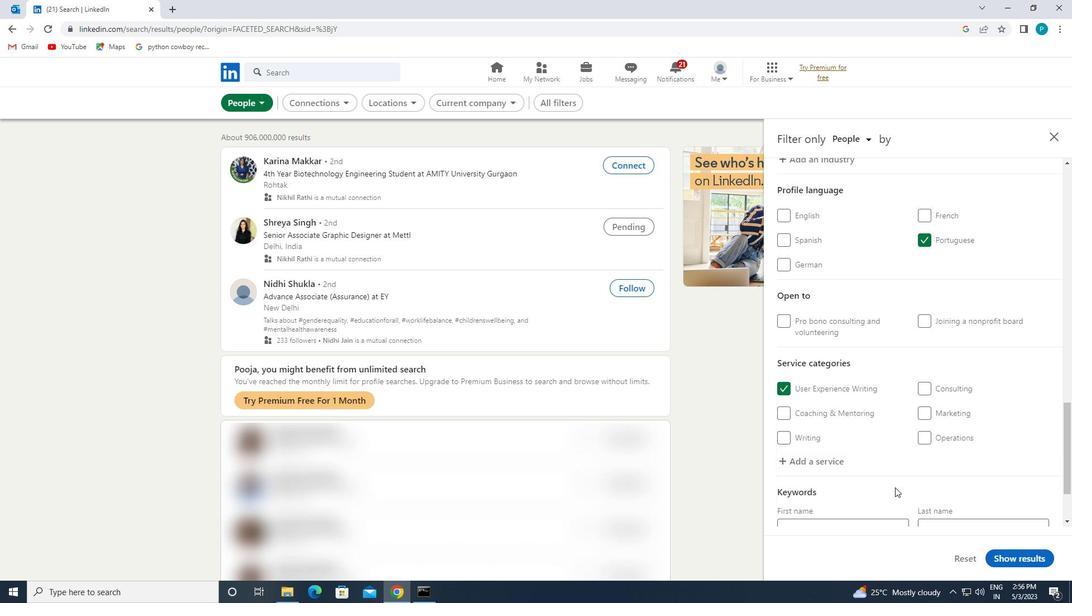 
Action: Mouse scrolled (889, 484) with delta (0, 0)
Screenshot: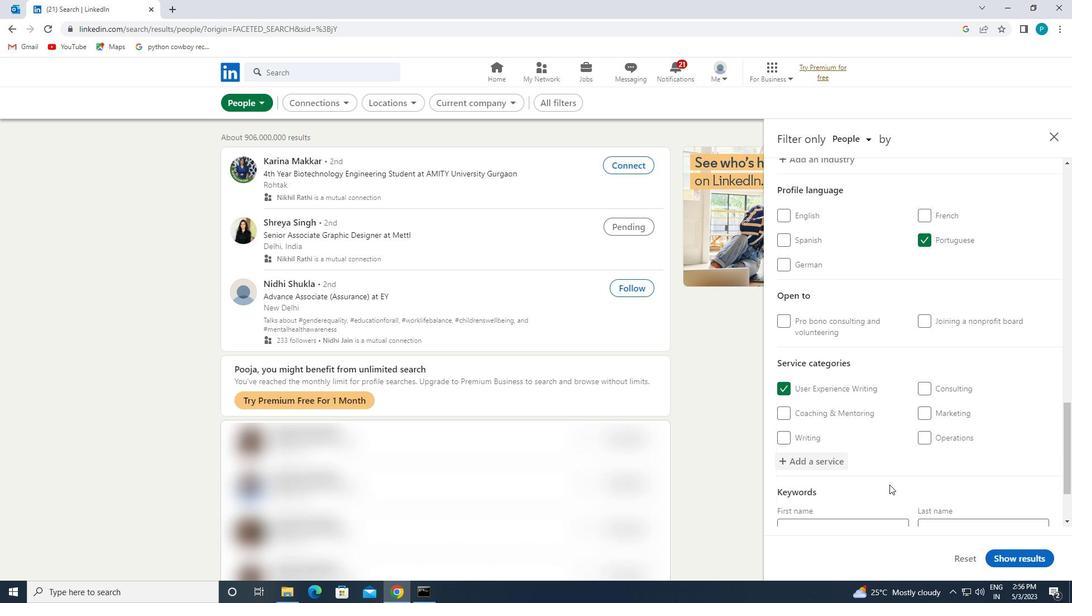 
Action: Mouse moved to (880, 479)
Screenshot: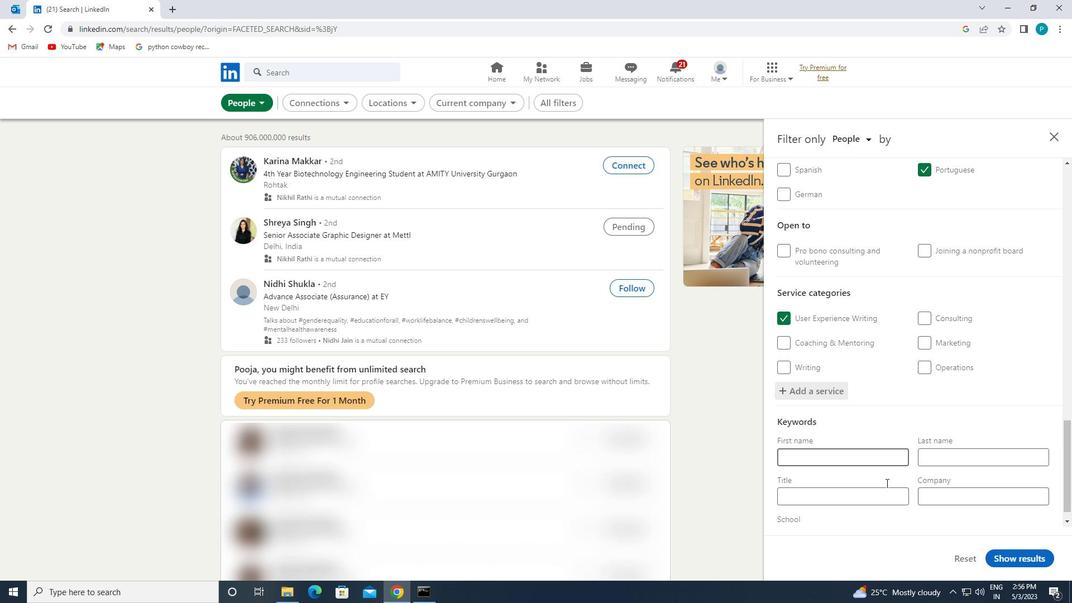 
Action: Mouse pressed left at (880, 479)
Screenshot: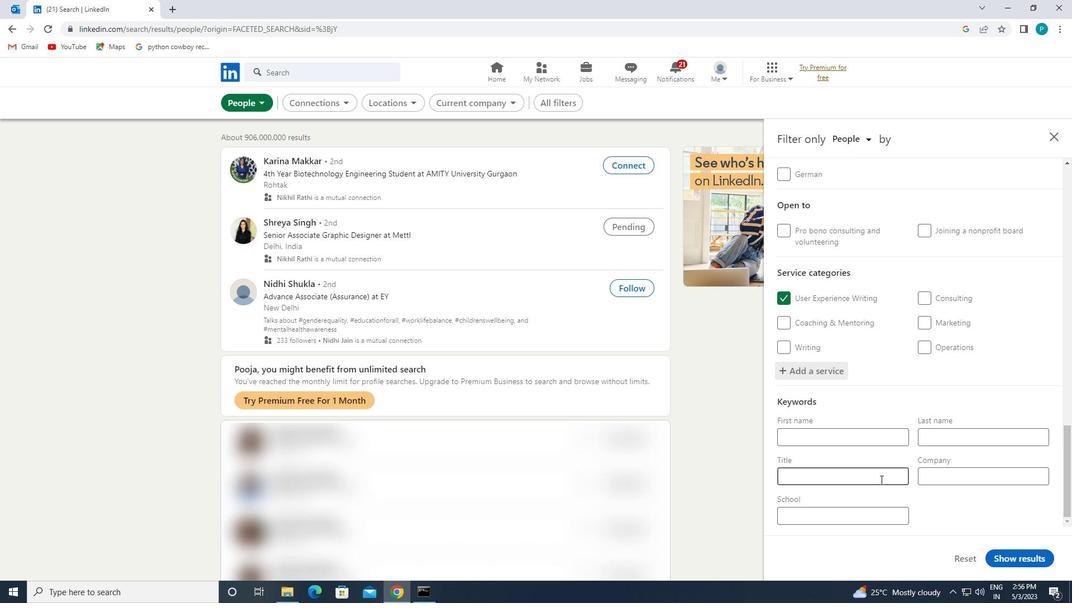 
Action: Key pressed <Key.tab>Q<Key.tab>
Screenshot: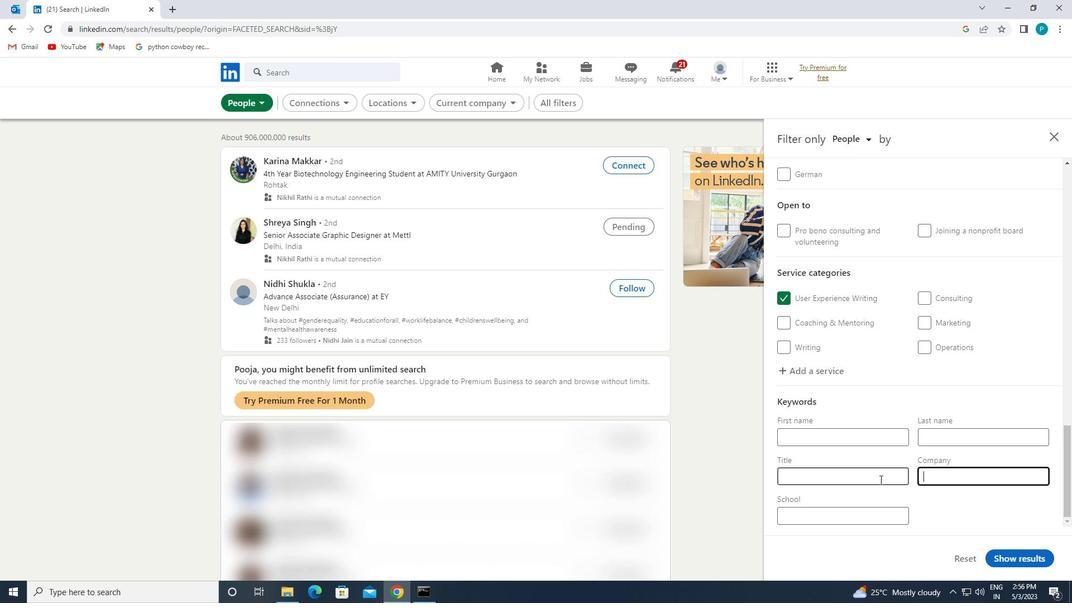 
Action: Mouse moved to (931, 477)
Screenshot: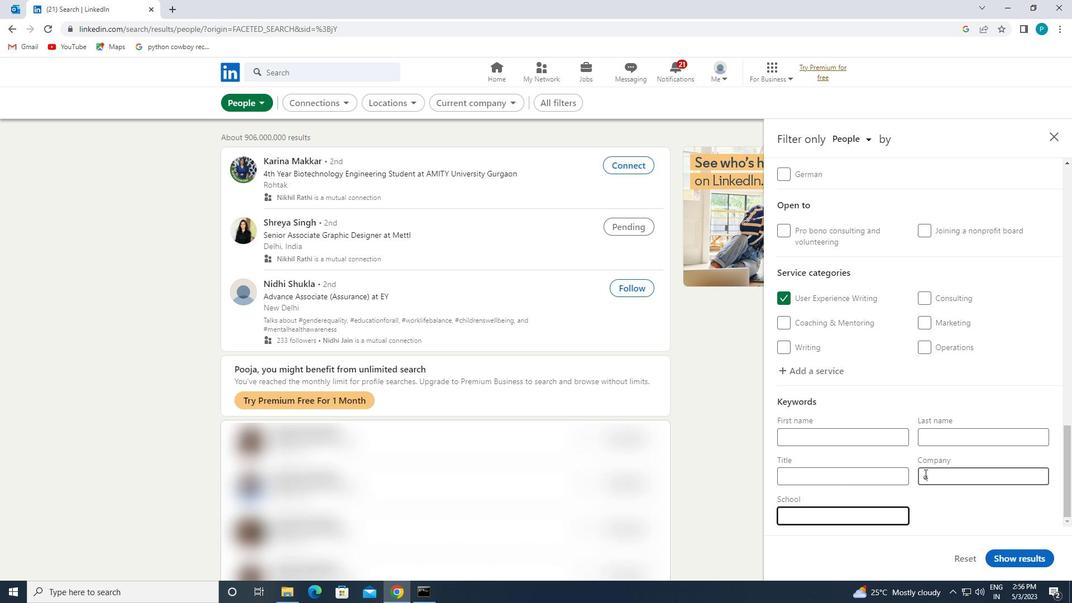 
Action: Mouse pressed left at (931, 477)
Screenshot: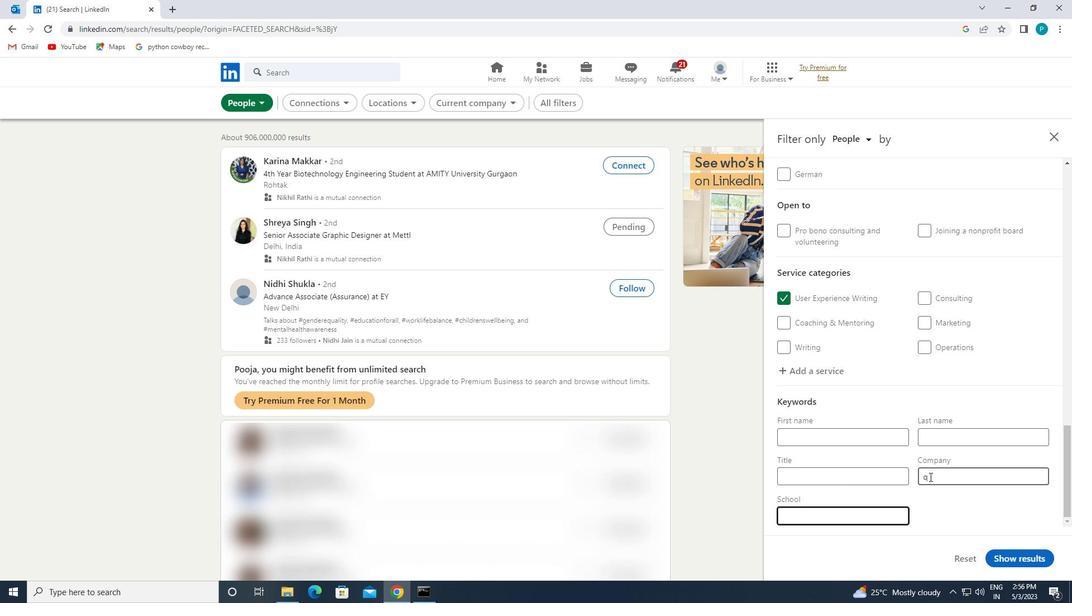 
Action: Mouse moved to (933, 479)
Screenshot: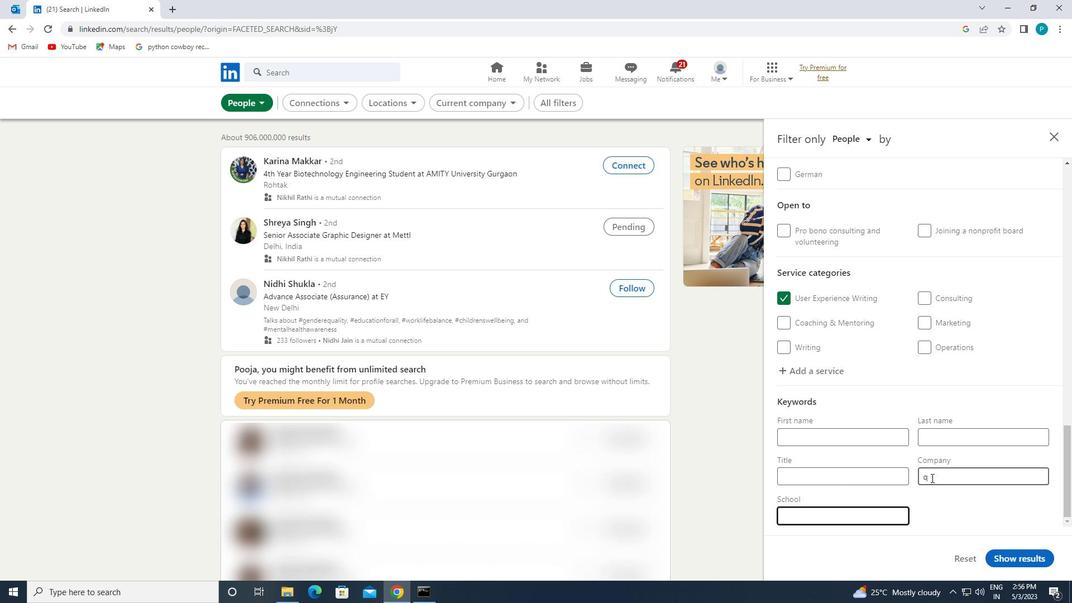 
Action: Key pressed <Key.backspace>
Screenshot: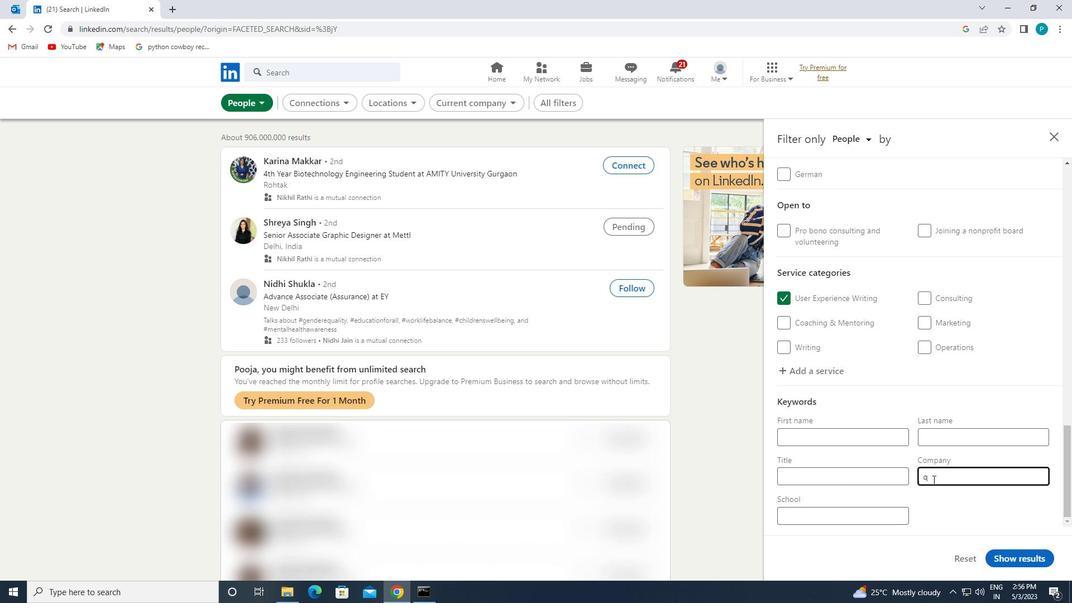 
Action: Mouse moved to (905, 466)
Screenshot: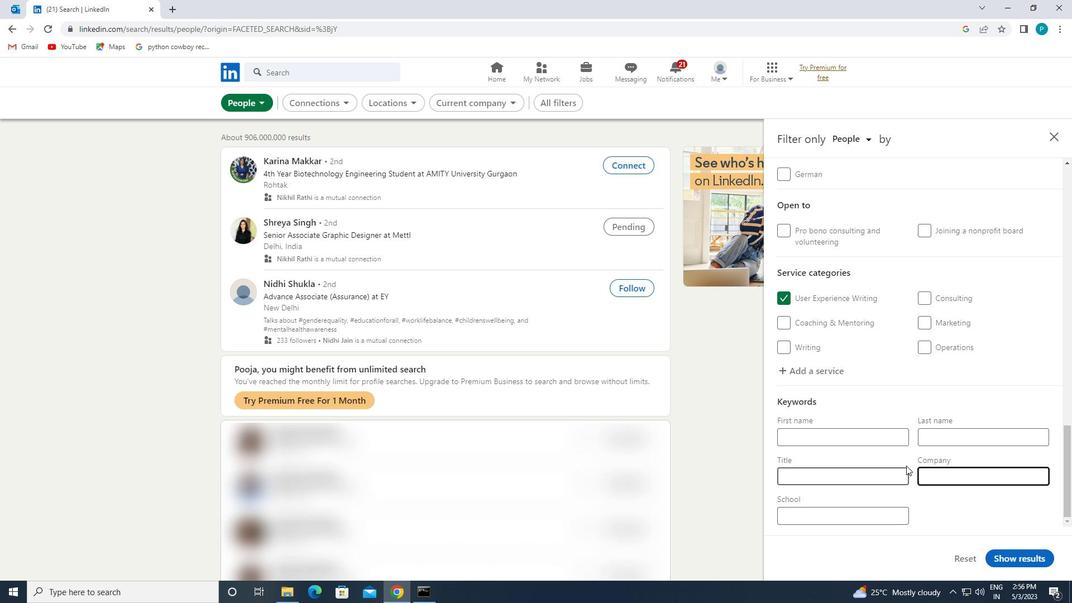 
Action: Mouse pressed left at (905, 466)
Screenshot: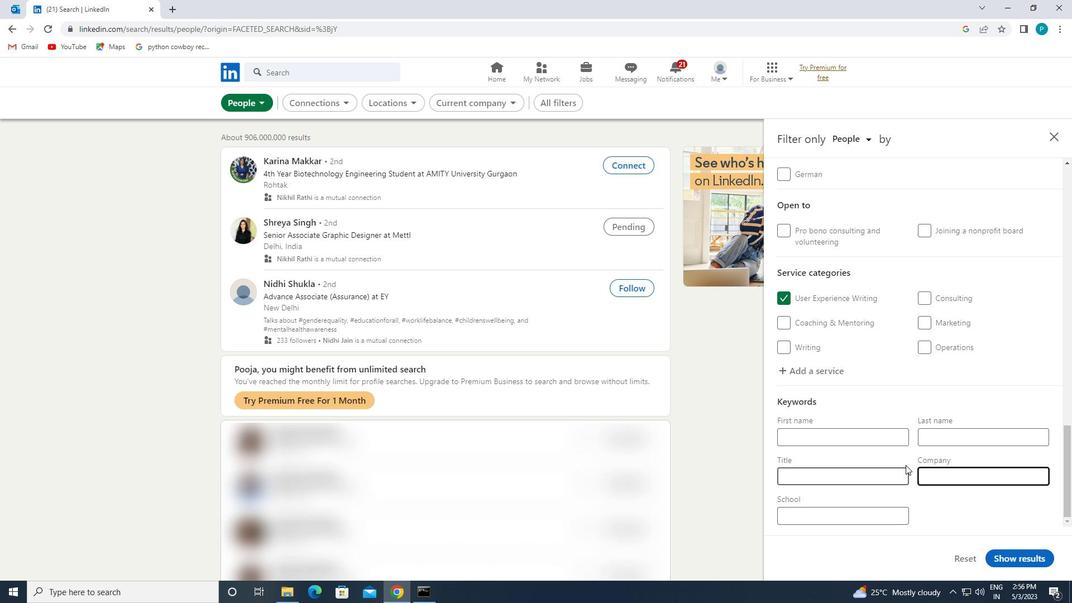 
Action: Key pressed <Key.caps_lock>A<Key.caps_lock>SSISTANT<Key.space><Key.caps_lock>P<Key.caps_lock>ROFESSOR
Screenshot: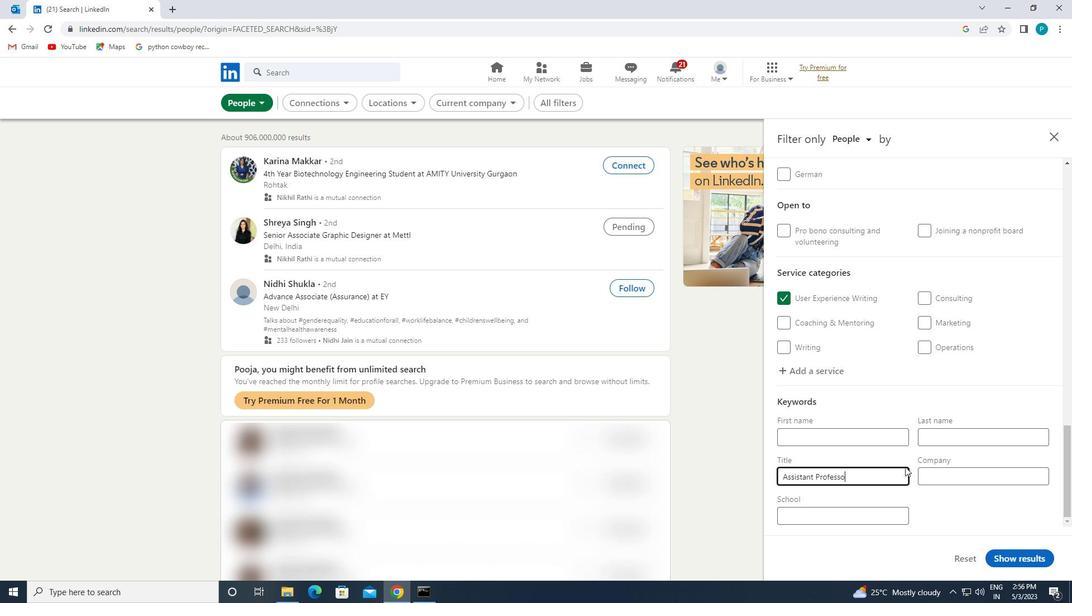 
Action: Mouse moved to (1007, 548)
Screenshot: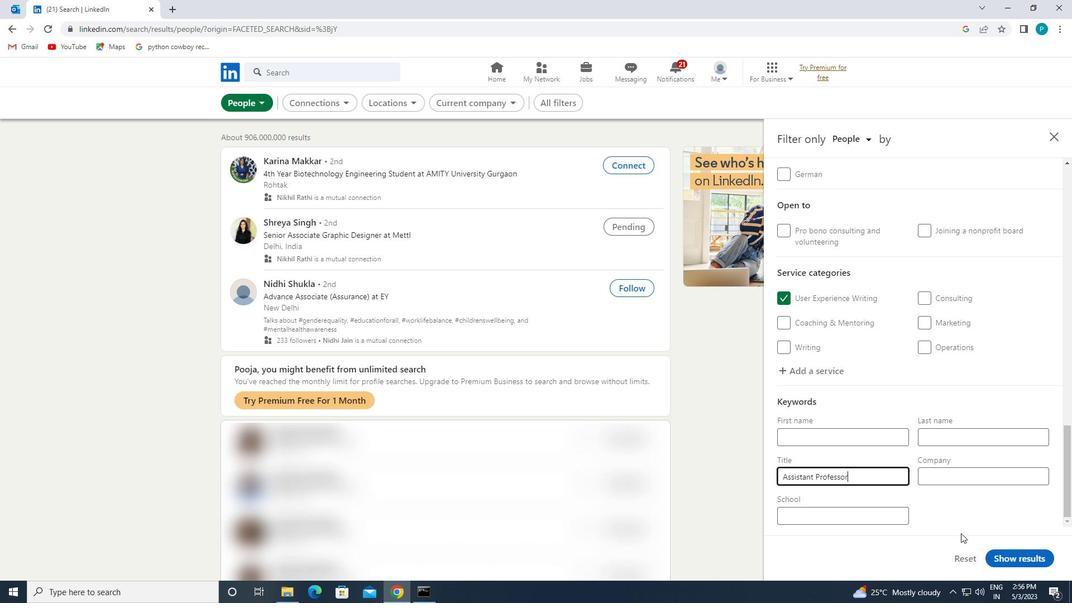 
Action: Mouse pressed left at (1007, 548)
Screenshot: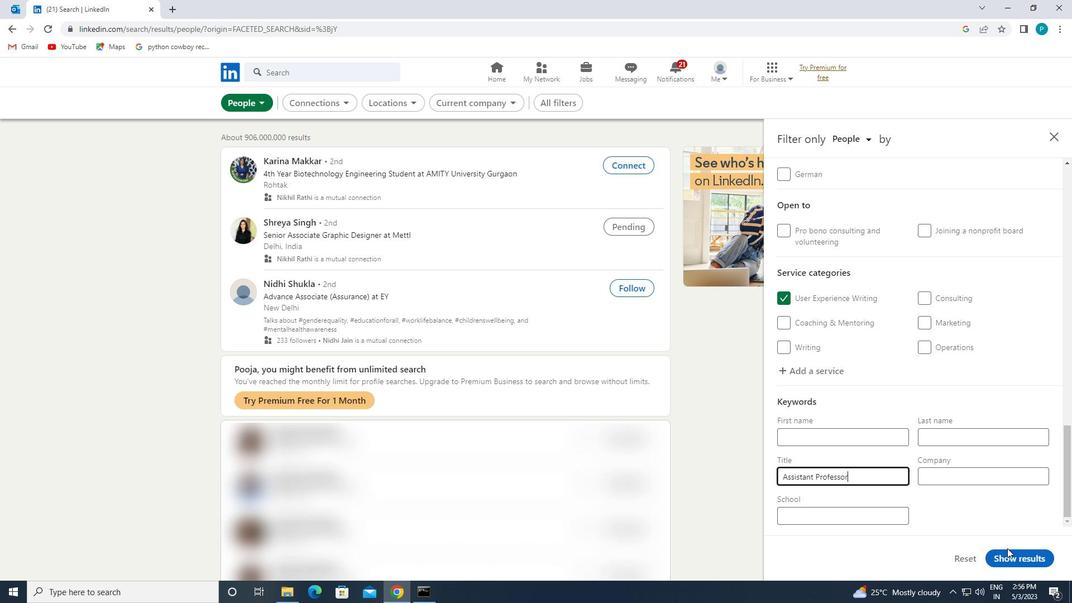 
Action: Mouse moved to (1010, 550)
Screenshot: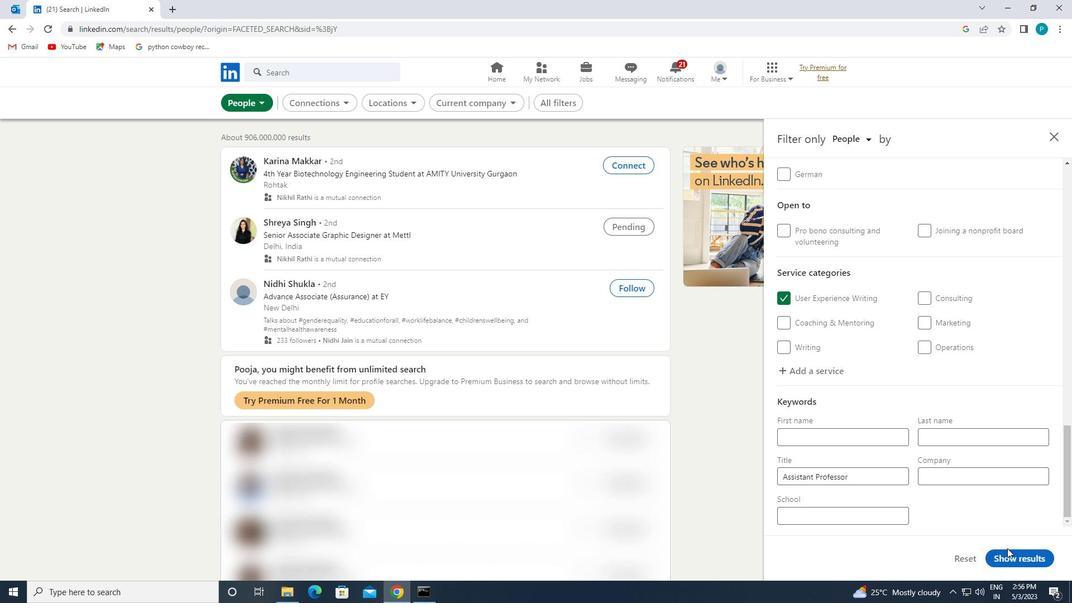
Action: Mouse pressed left at (1010, 550)
Screenshot: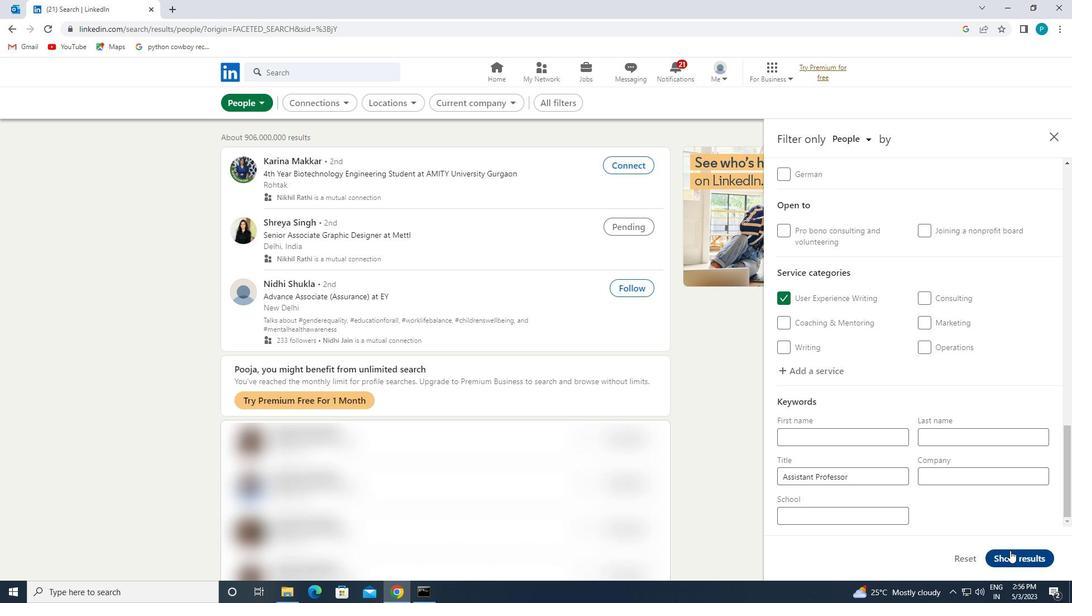
